 Task: Calculate the travel distance between Santa Fe and Pecos National Historical Park.
Action: Mouse moved to (192, 63)
Screenshot: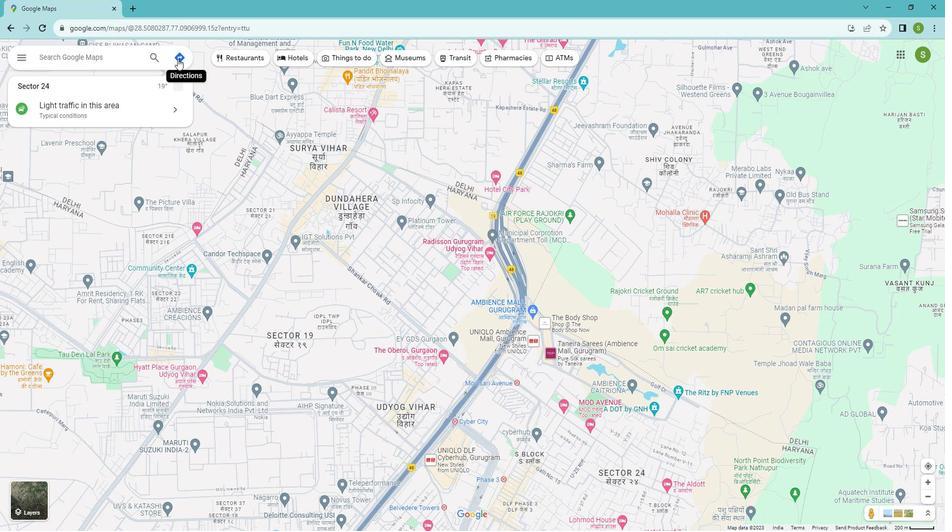 
Action: Mouse pressed left at (192, 63)
Screenshot: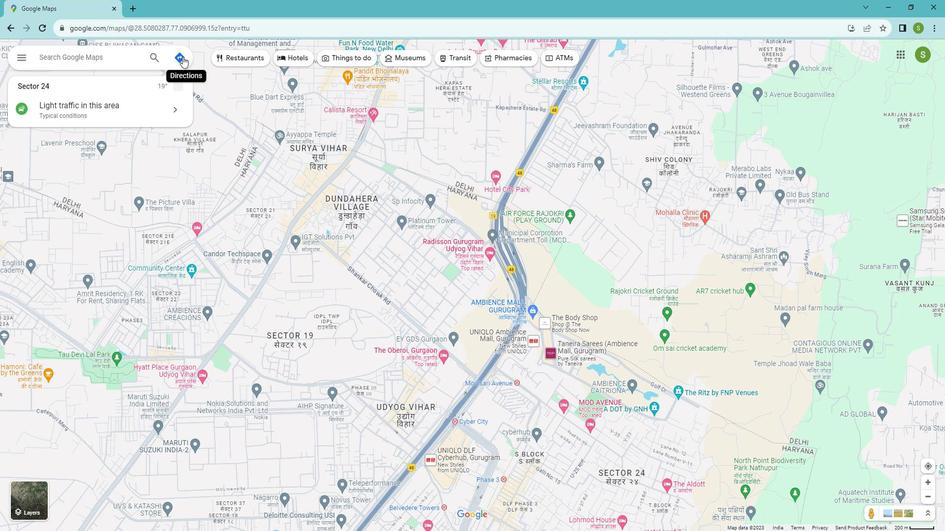 
Action: Mouse moved to (100, 94)
Screenshot: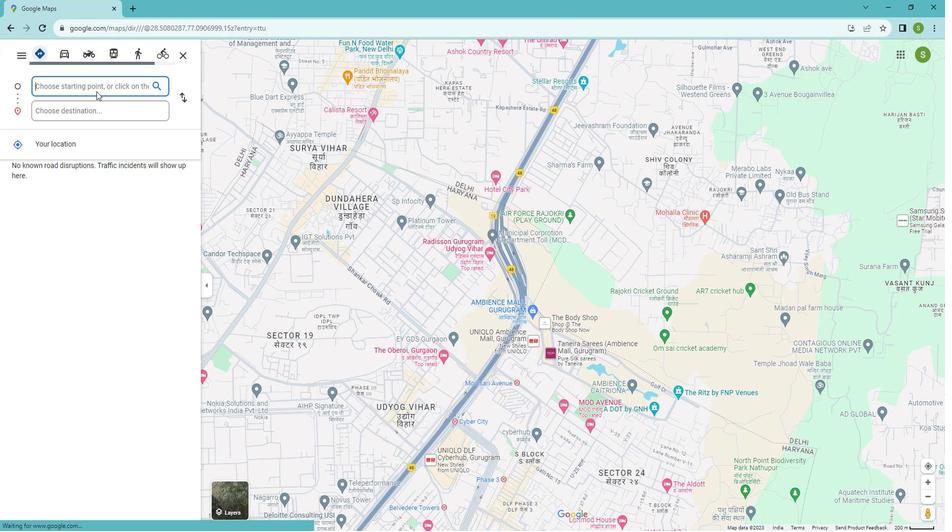 
Action: Mouse pressed left at (100, 94)
Screenshot: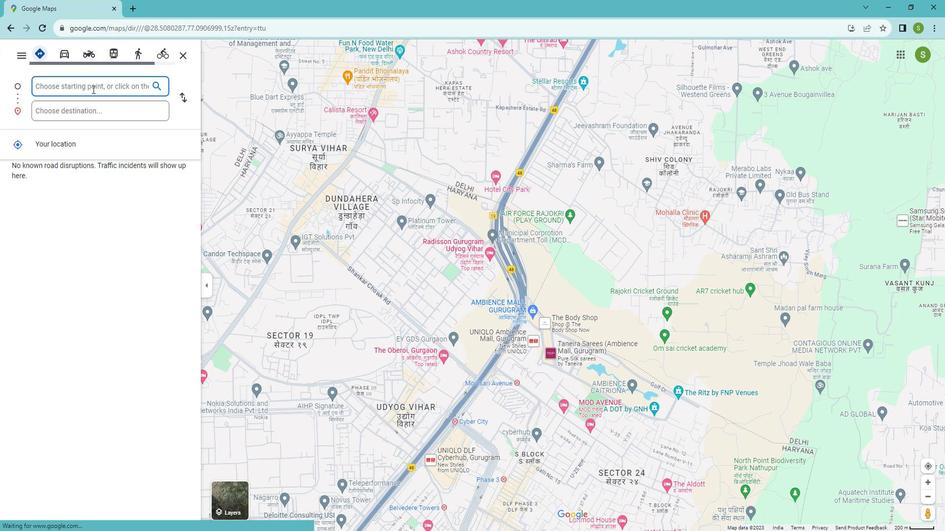 
Action: Mouse moved to (100, 93)
Screenshot: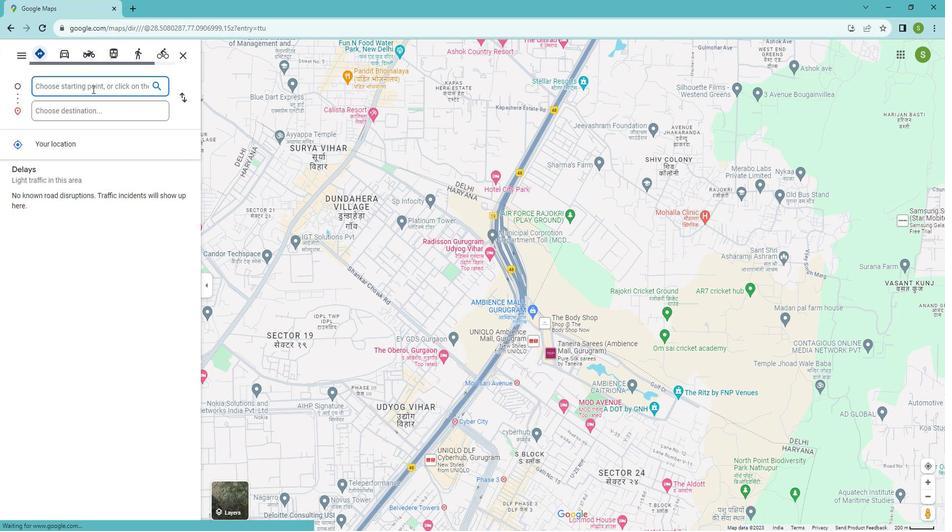 
Action: Key pressed <Key.shift>Santa<Key.space><Key.shift>Fe
Screenshot: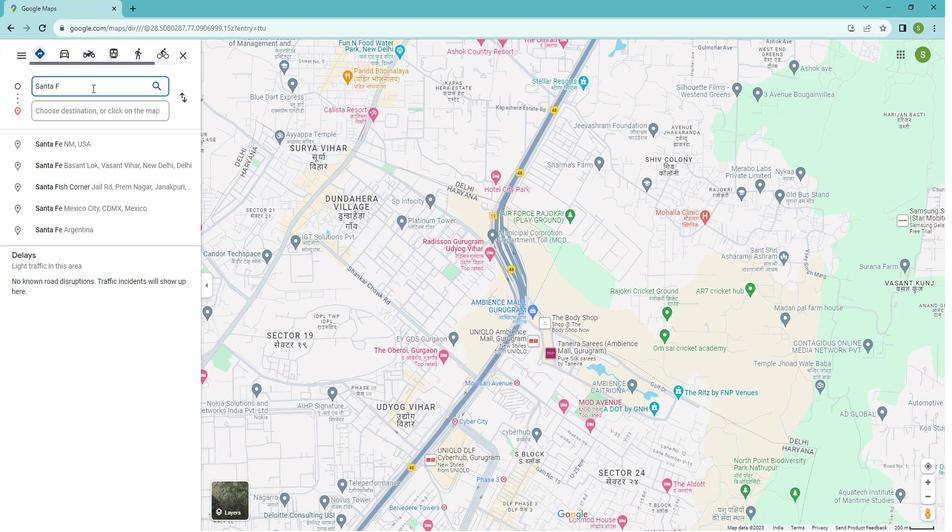 
Action: Mouse moved to (103, 143)
Screenshot: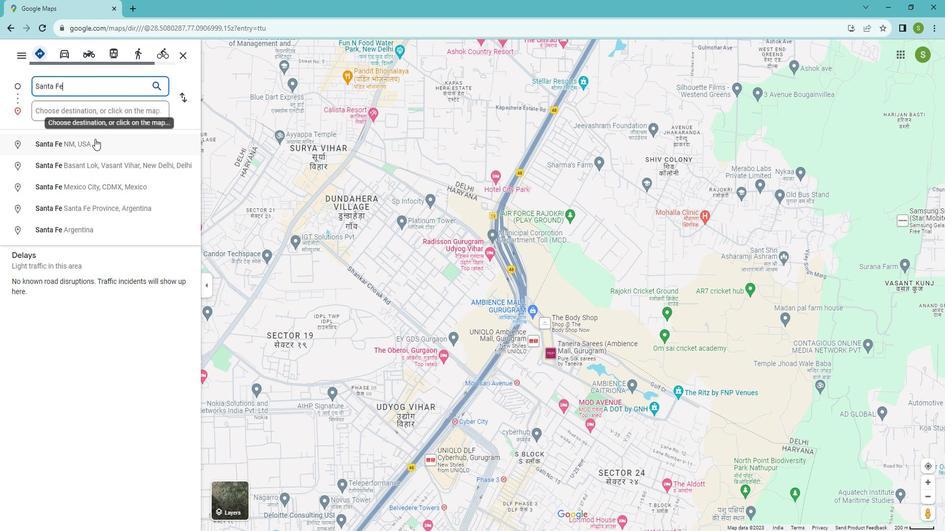
Action: Mouse pressed left at (103, 143)
Screenshot: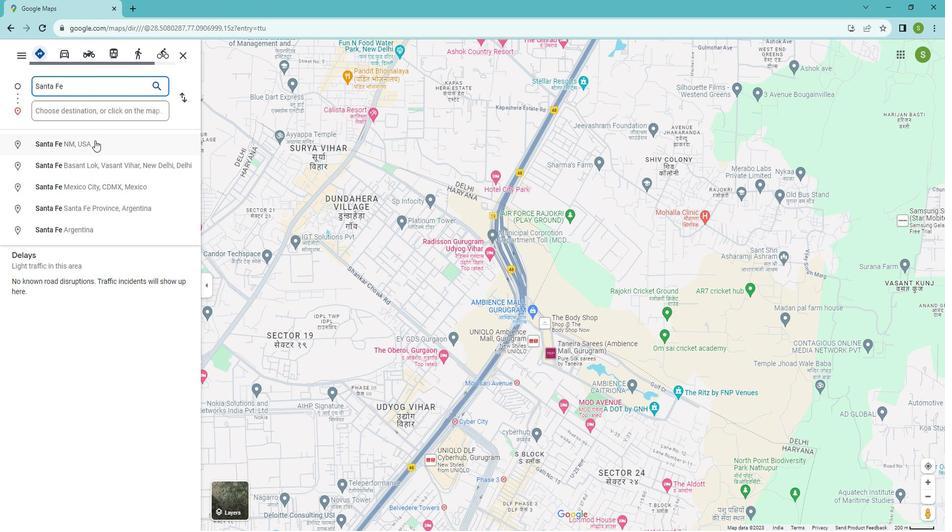 
Action: Mouse moved to (76, 113)
Screenshot: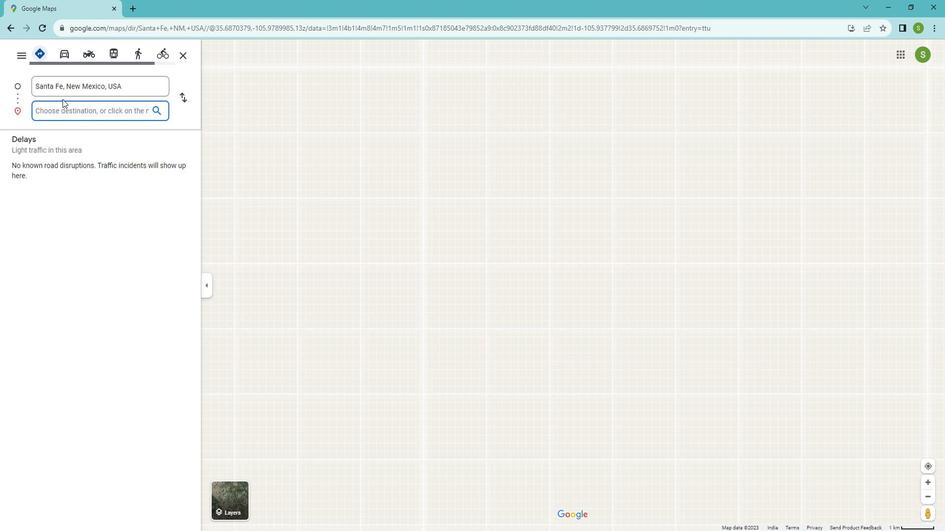 
Action: Mouse pressed left at (76, 113)
Screenshot: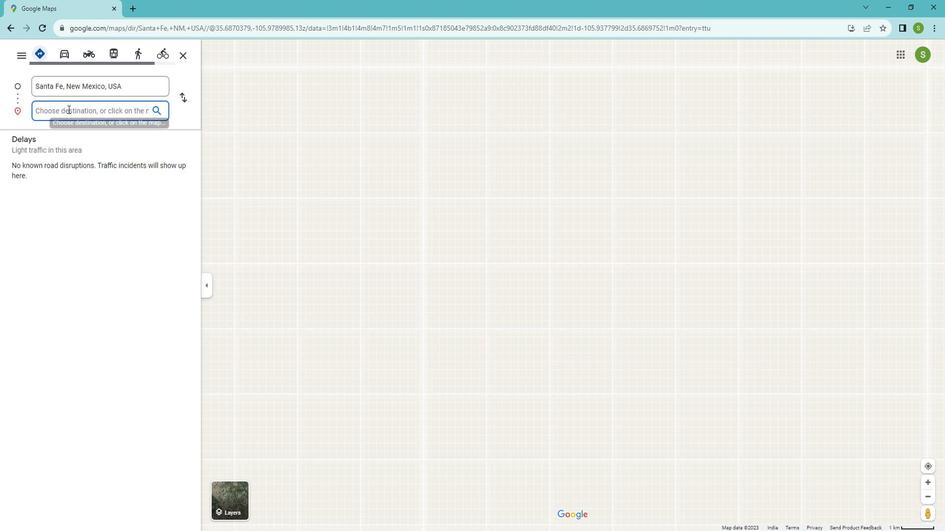 
Action: Key pressed <Key.shift>Pecos<Key.space><Key.shift>National<Key.space><Key.shift>Historical<Key.space><Key.shift>Park
Screenshot: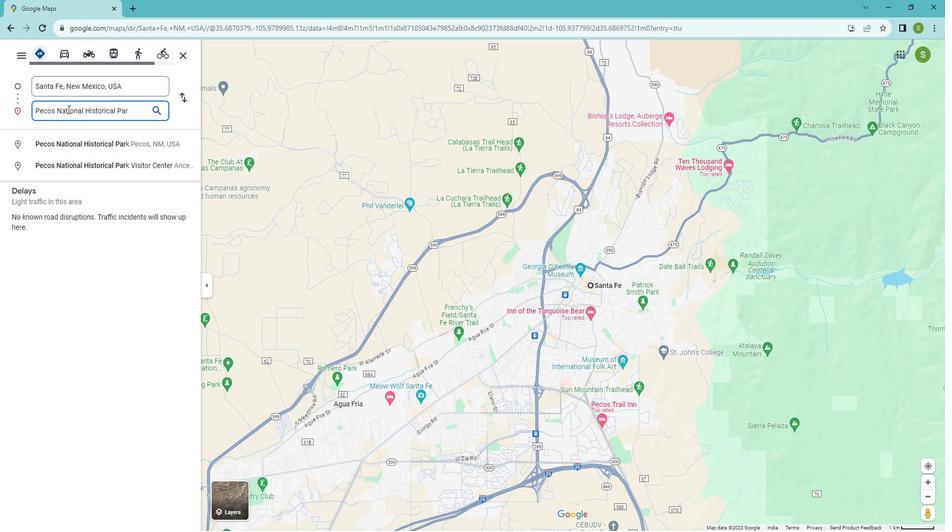 
Action: Mouse moved to (91, 138)
Screenshot: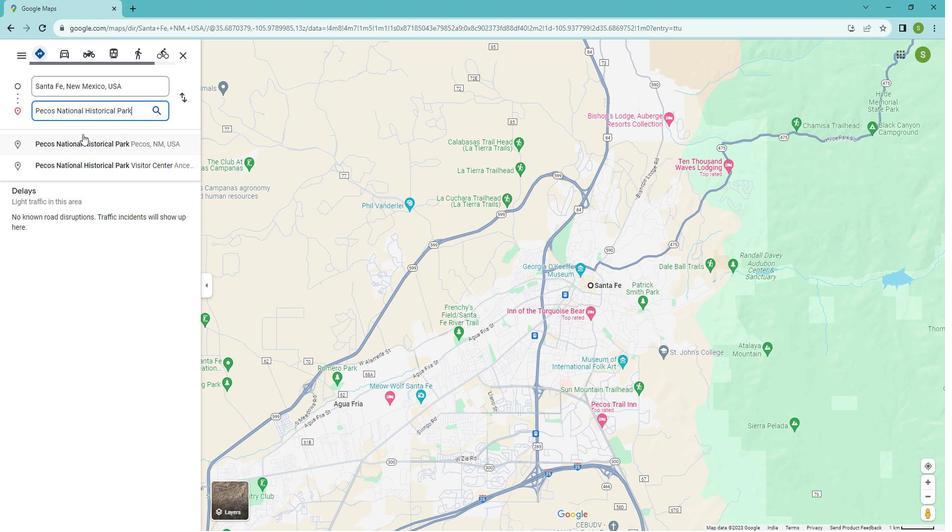 
Action: Mouse pressed left at (91, 138)
Screenshot: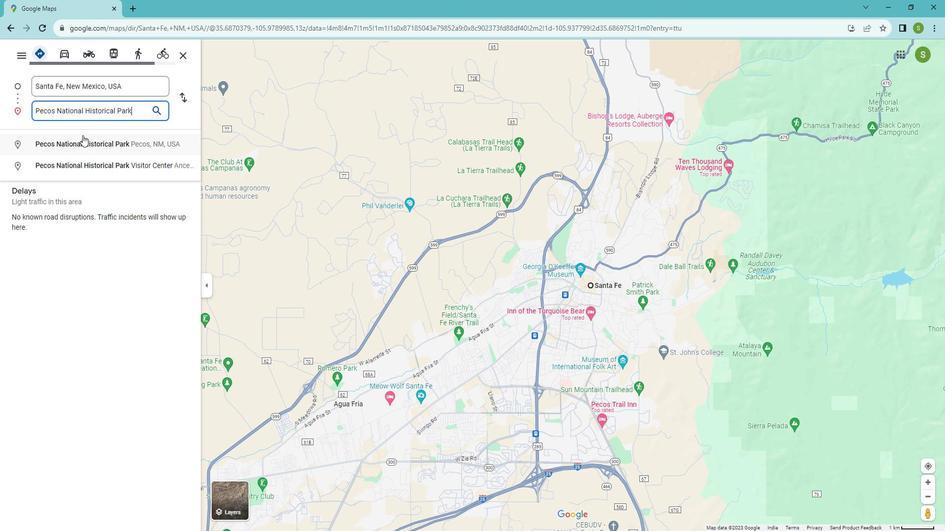
Action: Mouse moved to (73, 63)
Screenshot: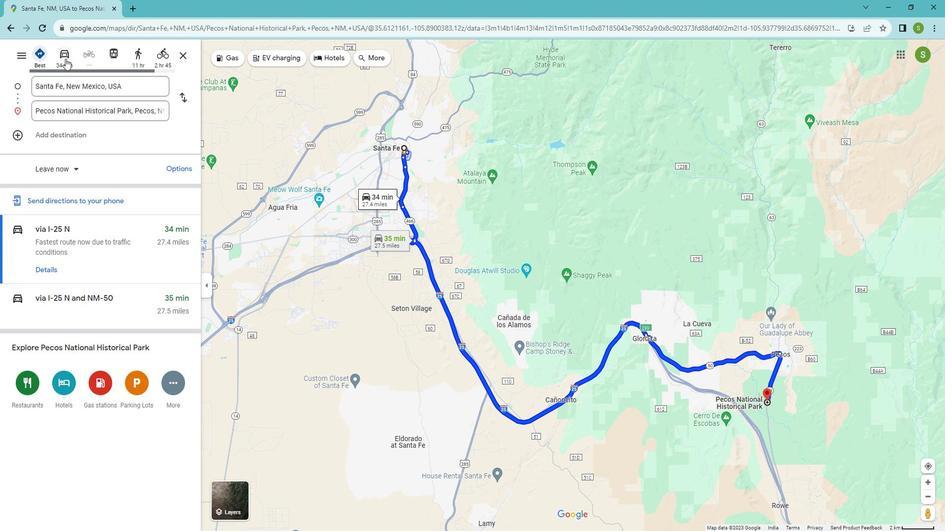 
Action: Mouse pressed left at (73, 63)
Screenshot: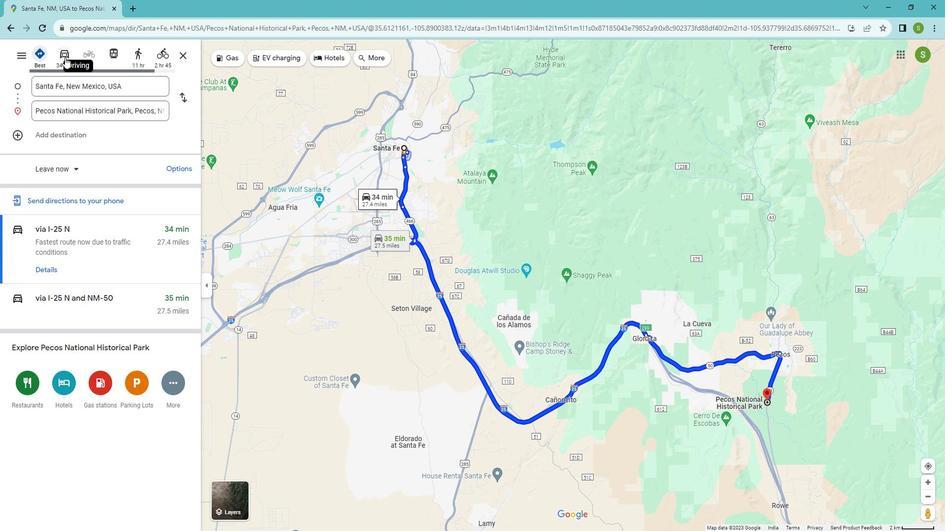 
Action: Mouse moved to (52, 266)
Screenshot: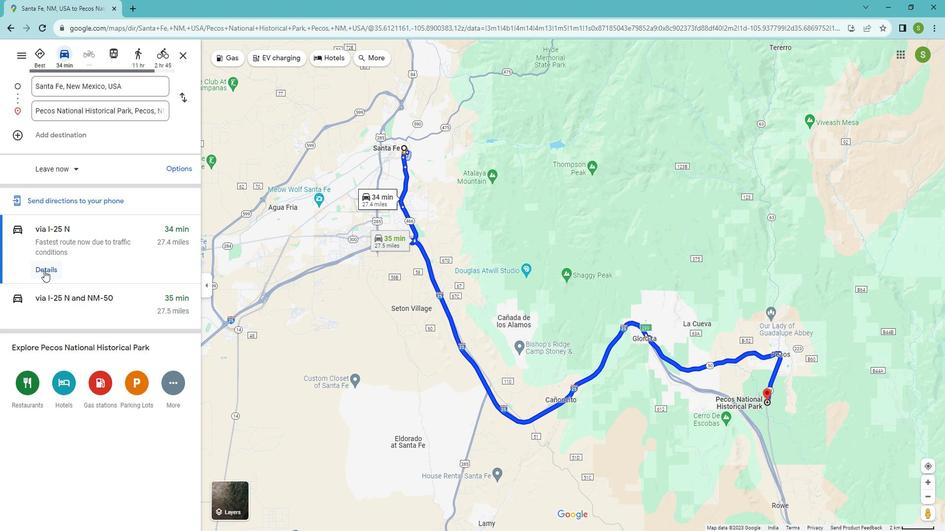 
Action: Mouse pressed left at (52, 266)
Screenshot: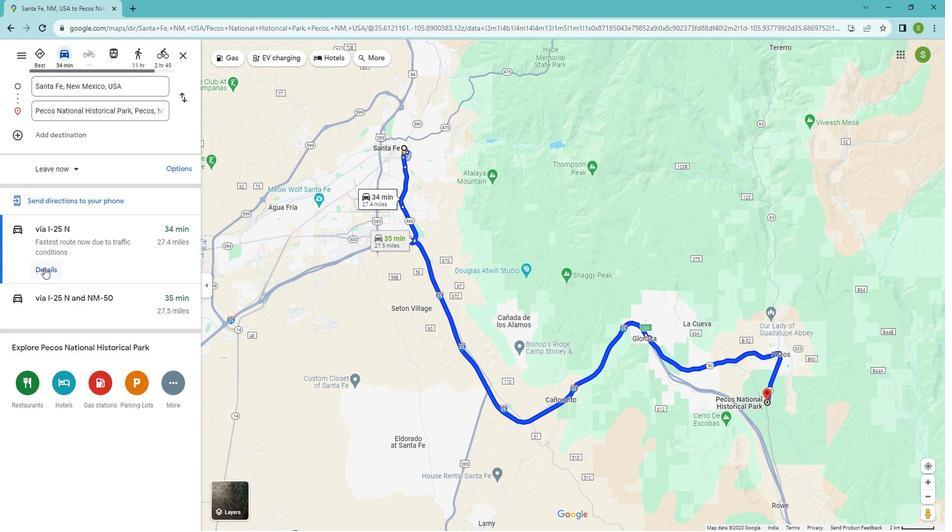 
Action: Mouse moved to (17, 34)
Screenshot: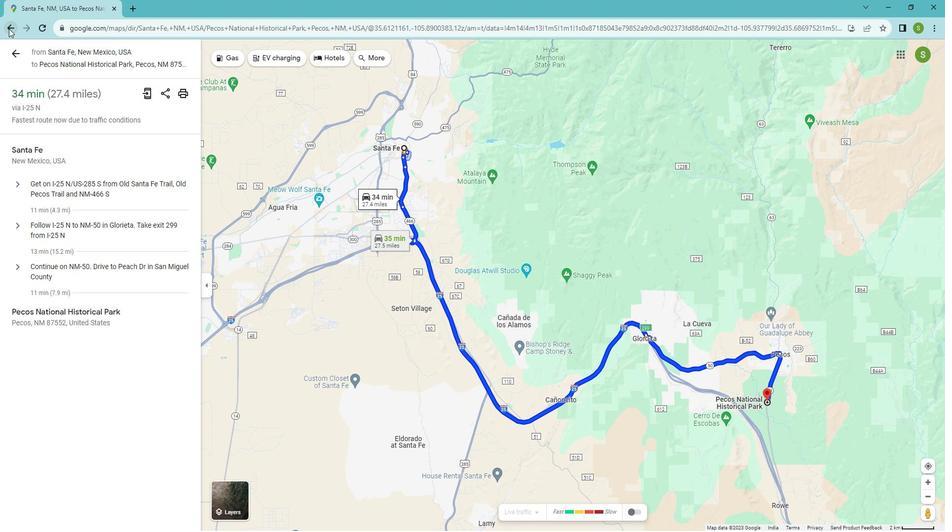 
Action: Mouse pressed left at (17, 34)
Screenshot: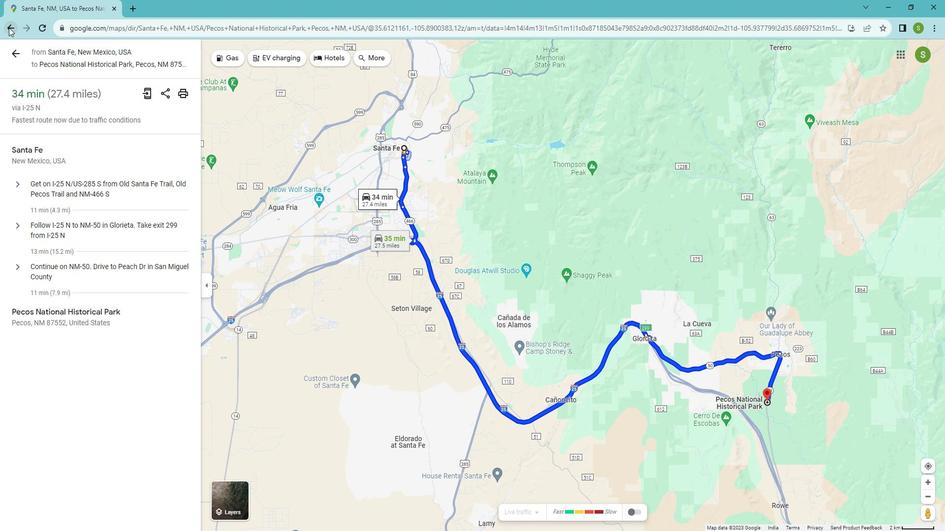 
Action: Mouse moved to (146, 63)
Screenshot: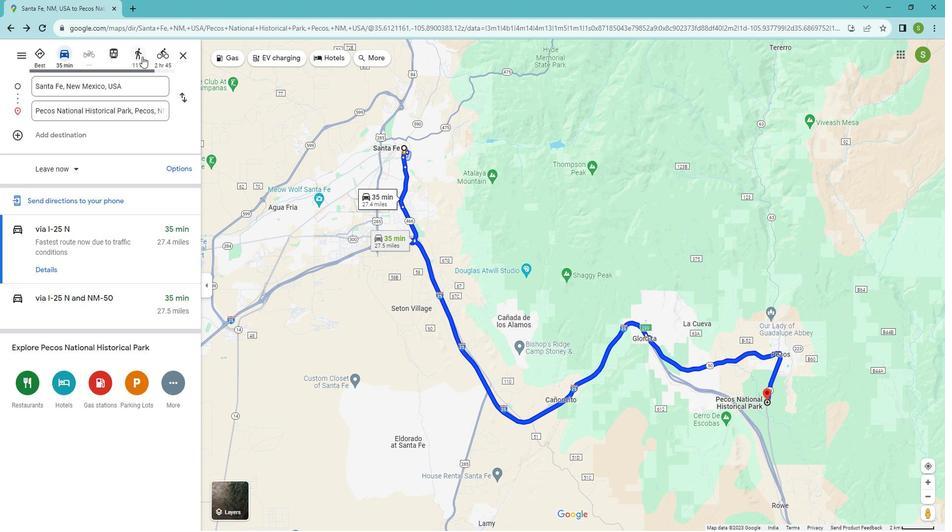 
Action: Mouse pressed left at (146, 63)
Screenshot: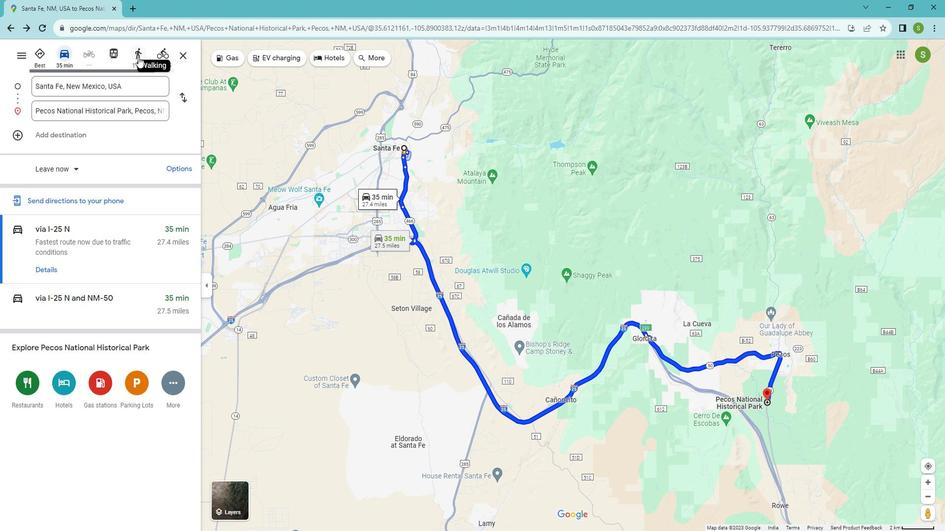 
Action: Mouse moved to (52, 246)
Screenshot: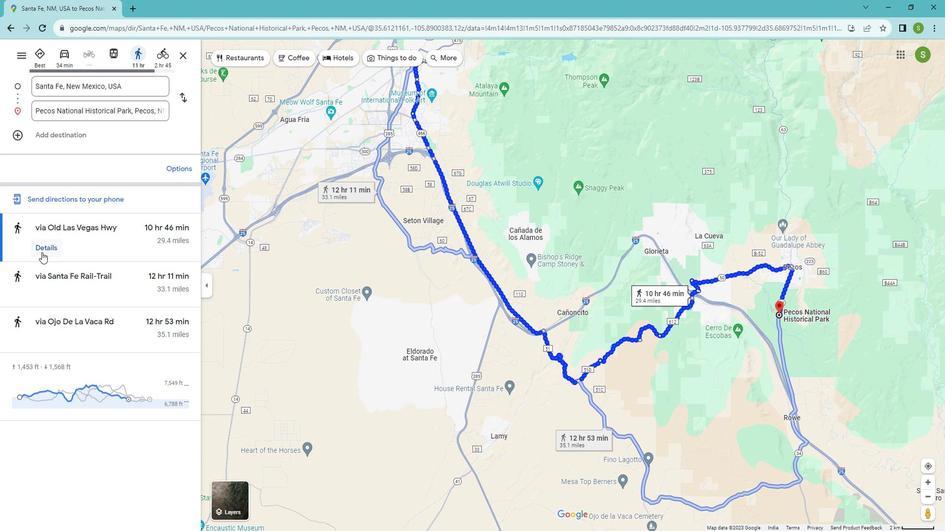 
Action: Mouse pressed left at (52, 246)
Screenshot: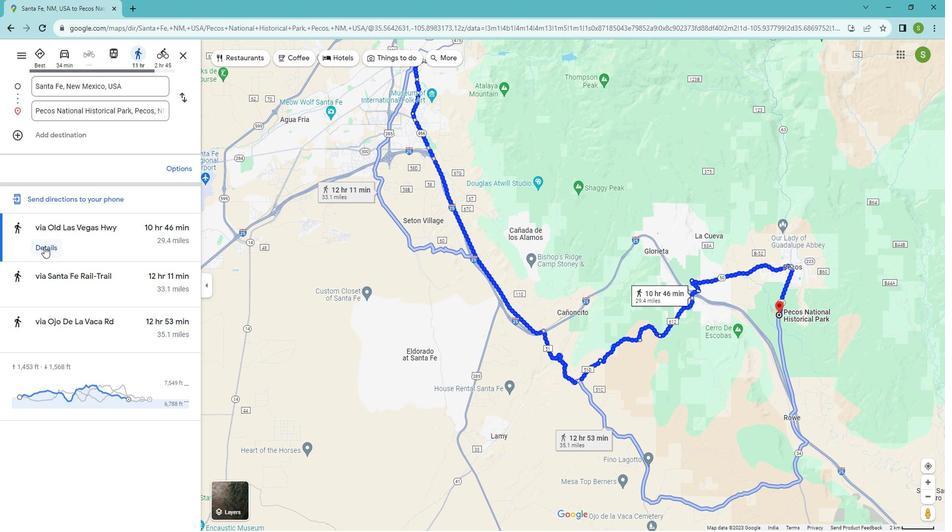 
Action: Mouse moved to (529, 313)
Screenshot: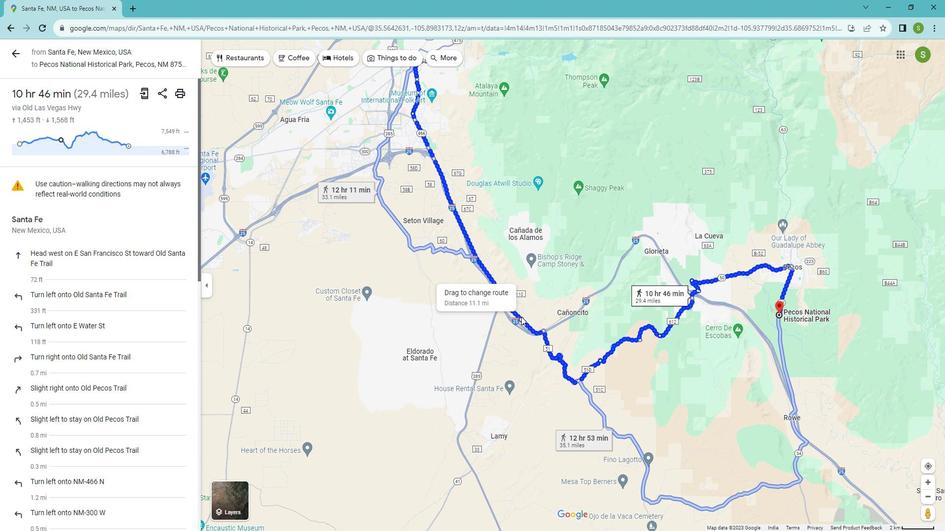 
Action: Mouse scrolled (529, 313) with delta (0, 0)
Screenshot: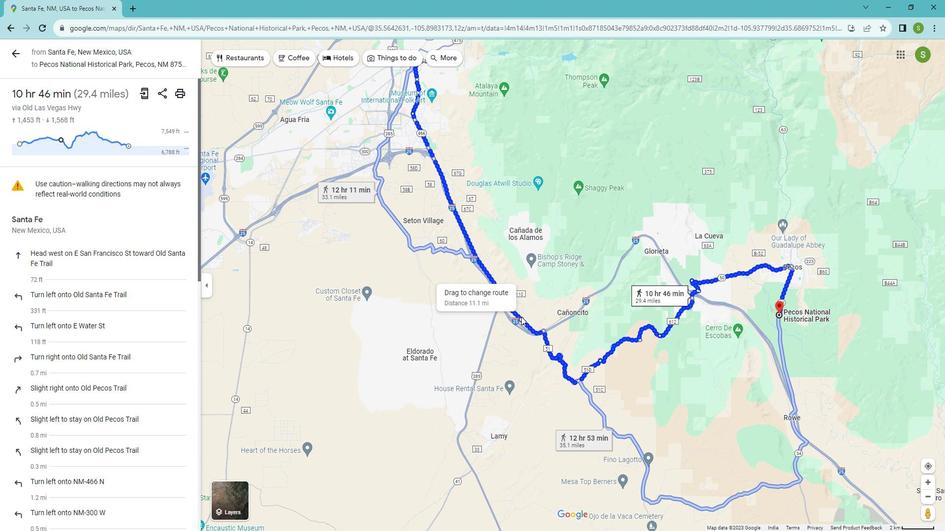 
Action: Mouse moved to (530, 312)
Screenshot: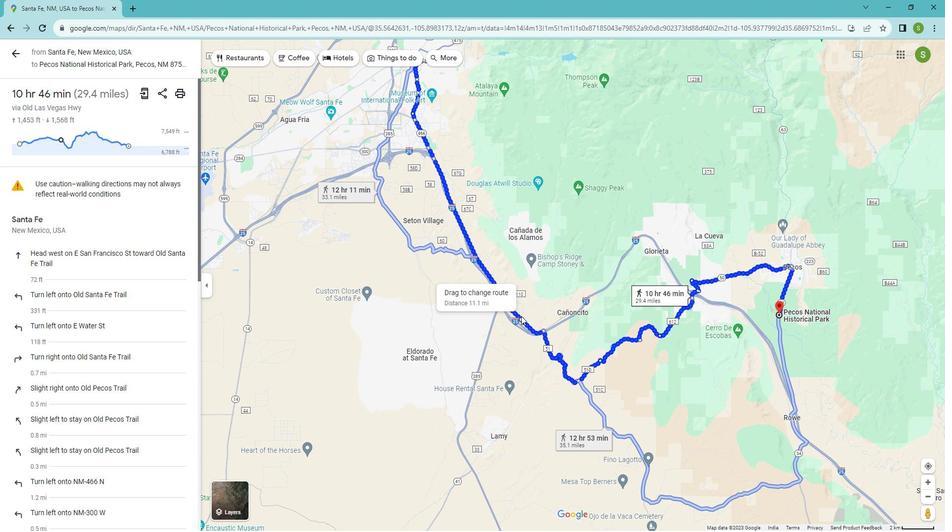 
Action: Mouse scrolled (530, 311) with delta (0, 0)
Screenshot: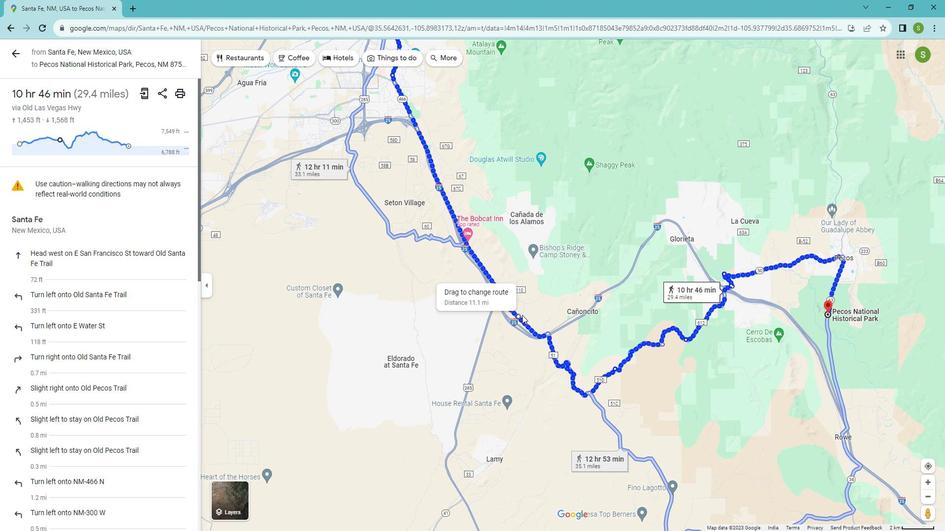
Action: Mouse scrolled (530, 311) with delta (0, 0)
Screenshot: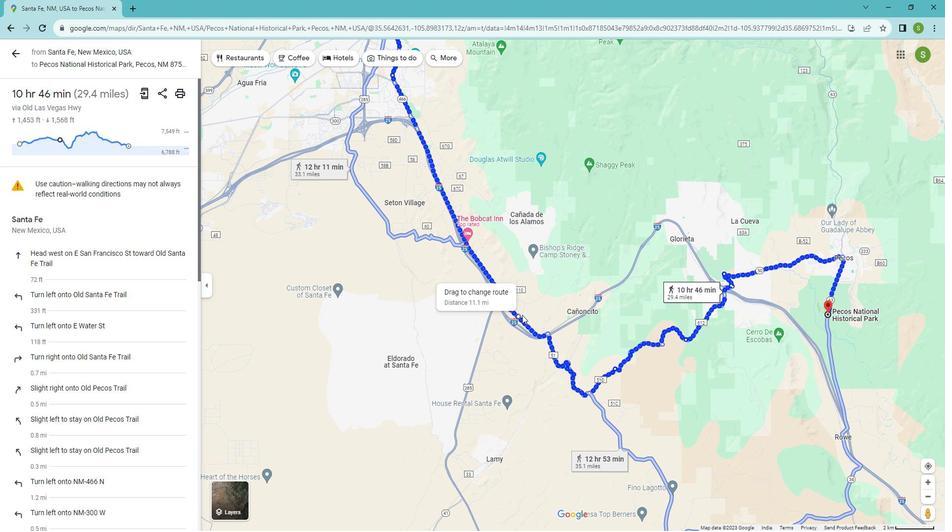 
Action: Mouse scrolled (530, 311) with delta (0, 0)
Screenshot: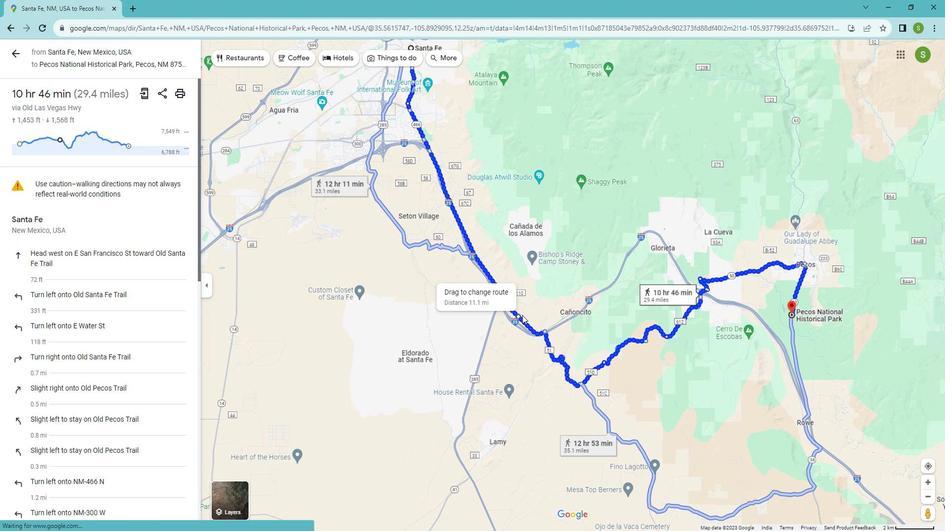 
Action: Mouse moved to (23, 58)
Screenshot: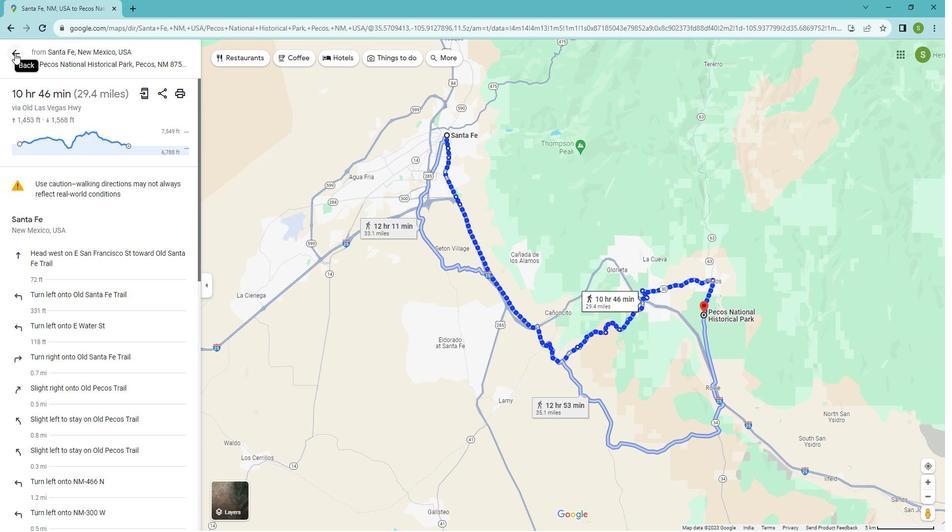 
Action: Mouse pressed left at (23, 58)
Screenshot: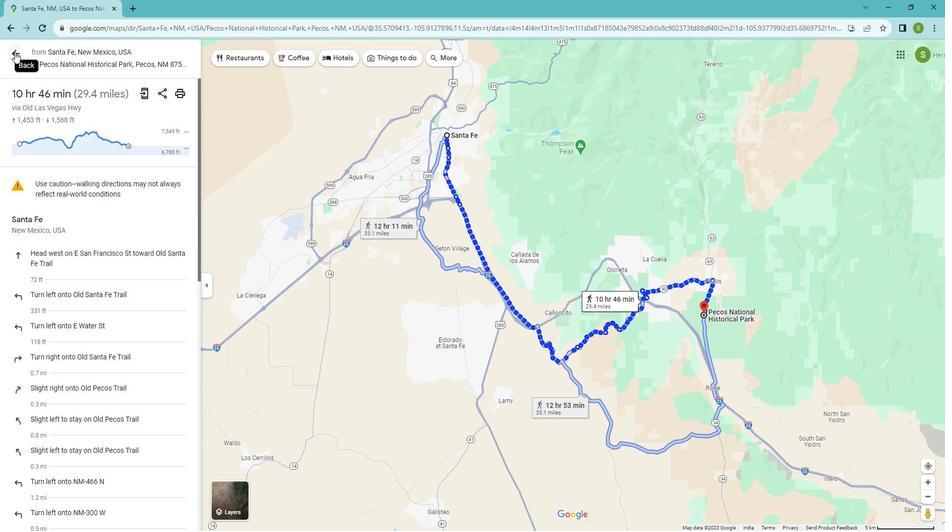
Action: Mouse moved to (170, 63)
Screenshot: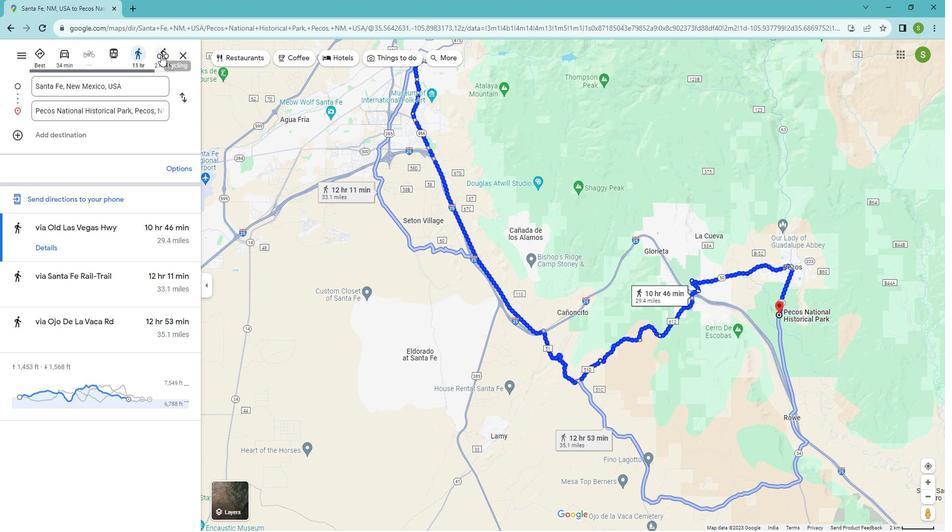 
Action: Mouse pressed left at (170, 63)
Screenshot: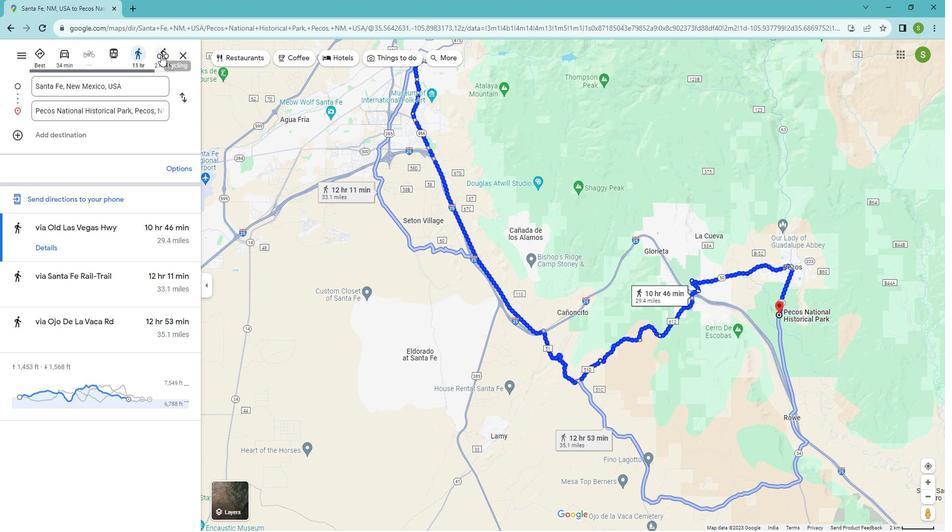 
Action: Mouse moved to (60, 247)
Screenshot: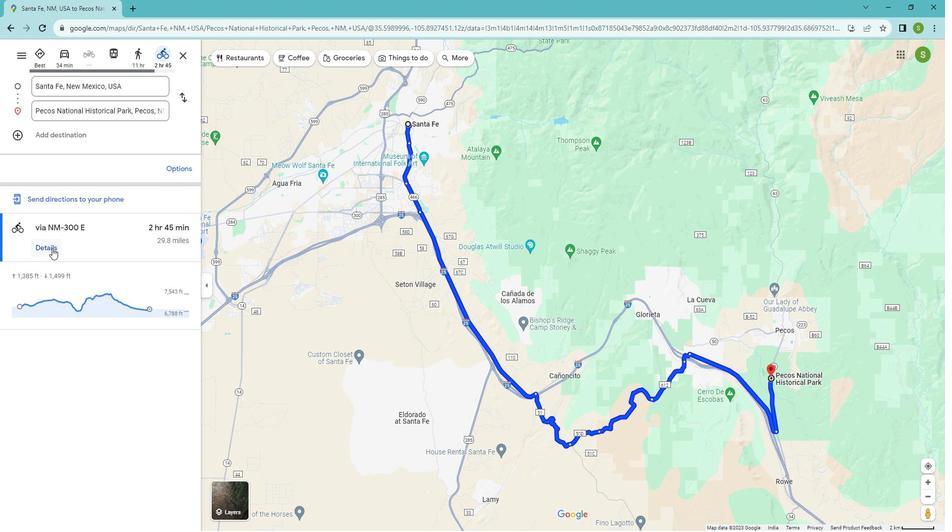 
Action: Mouse pressed left at (60, 247)
Screenshot: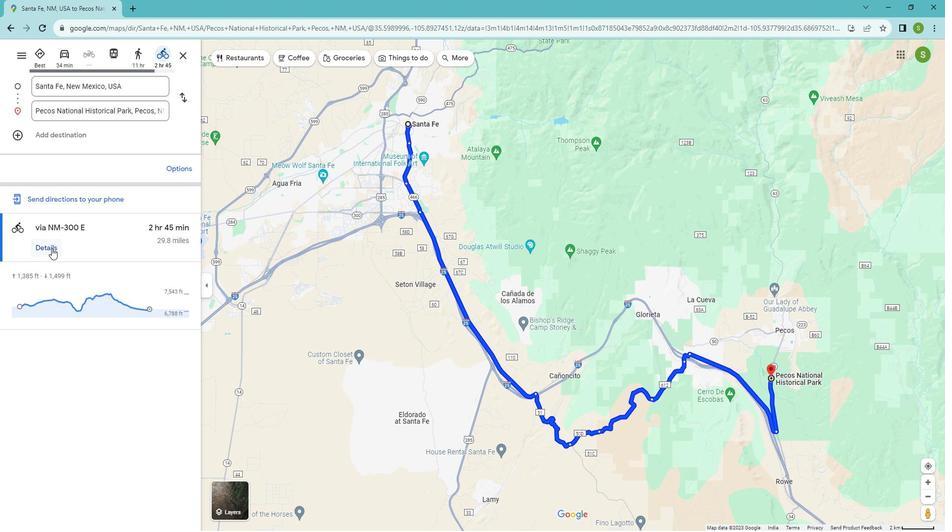 
Action: Mouse moved to (67, 232)
Screenshot: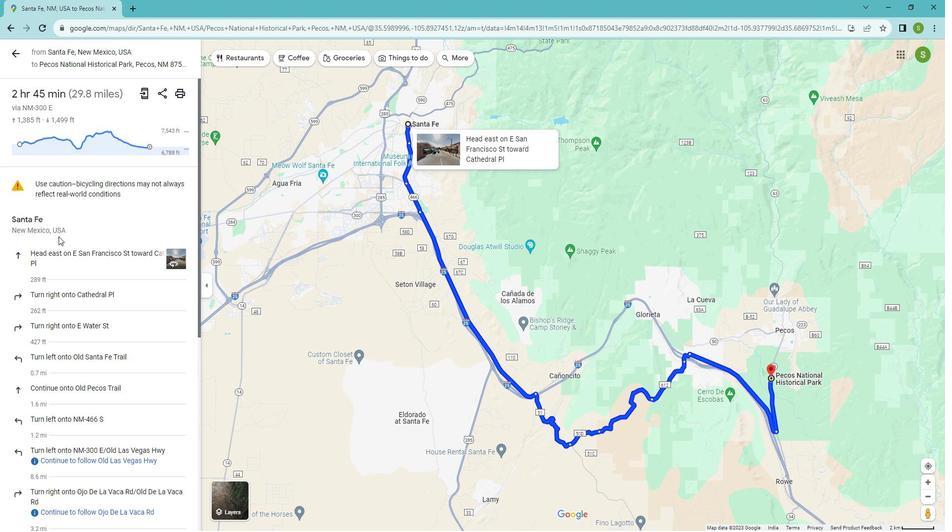 
Action: Mouse scrolled (67, 232) with delta (0, 0)
Screenshot: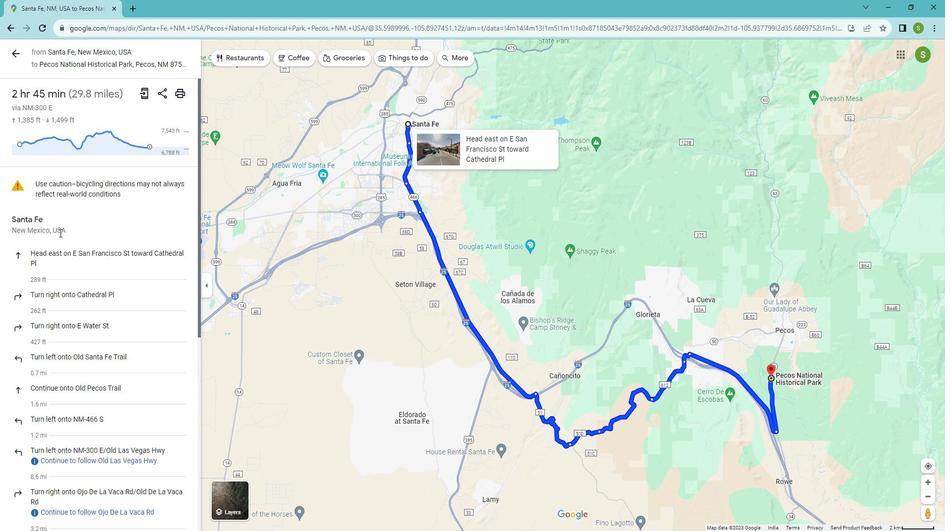 
Action: Mouse scrolled (67, 232) with delta (0, 0)
Screenshot: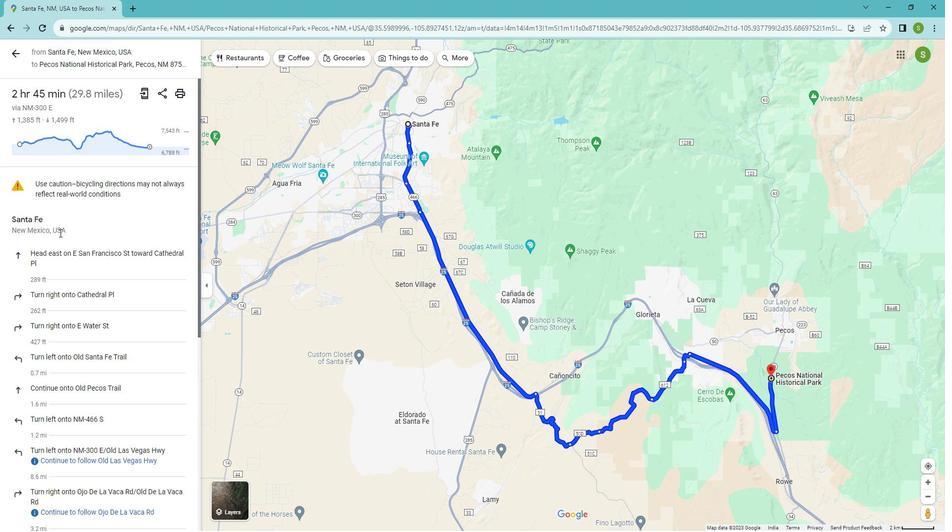 
Action: Mouse moved to (68, 229)
Screenshot: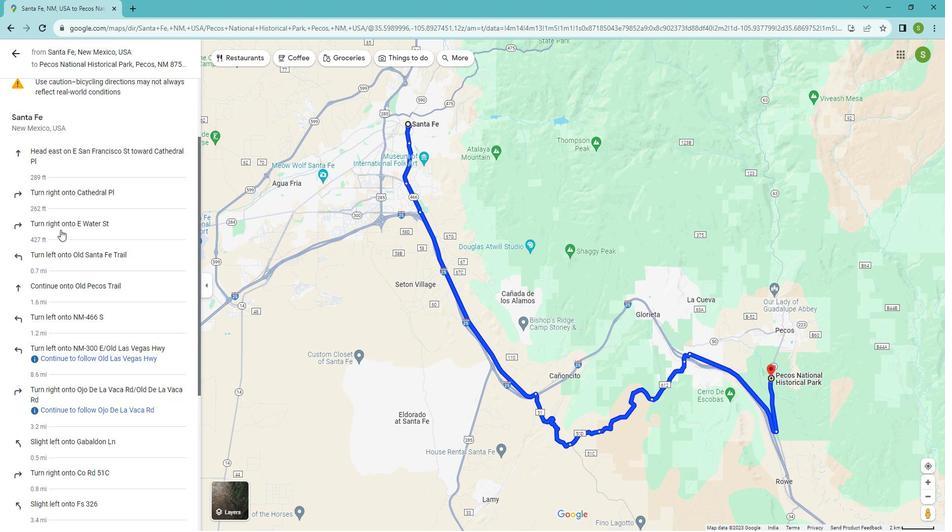 
Action: Mouse scrolled (68, 228) with delta (0, 0)
Screenshot: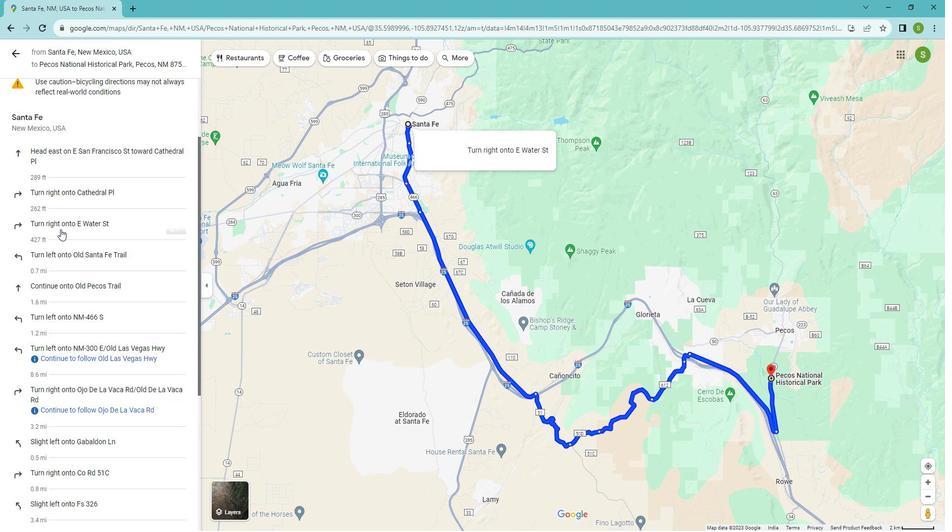 
Action: Mouse scrolled (68, 228) with delta (0, 0)
Screenshot: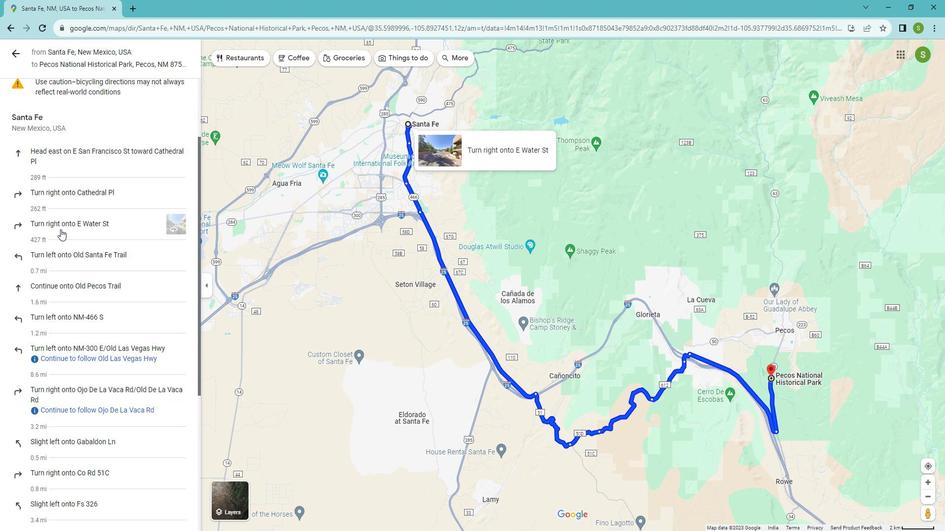 
Action: Mouse moved to (68, 228)
Screenshot: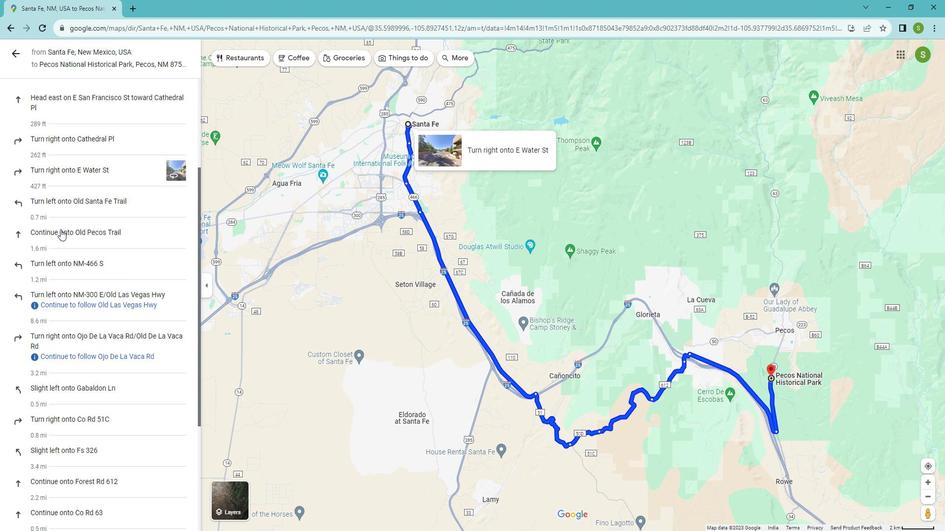 
Action: Mouse scrolled (68, 227) with delta (0, 0)
Screenshot: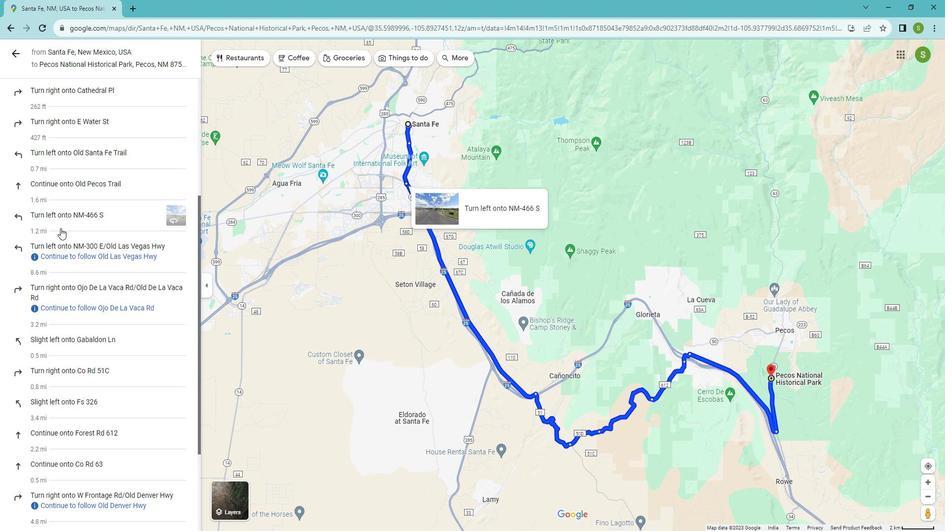 
Action: Mouse scrolled (68, 227) with delta (0, 0)
Screenshot: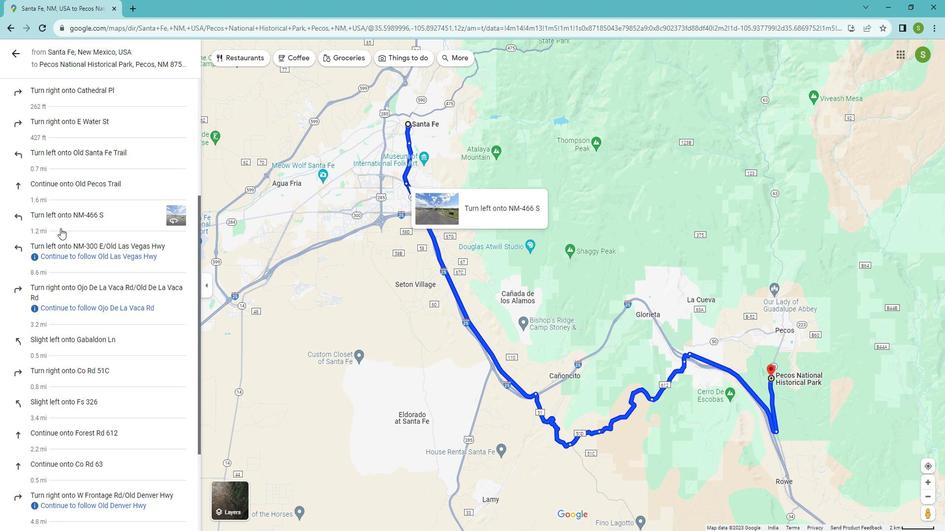 
Action: Mouse scrolled (68, 227) with delta (0, 0)
Screenshot: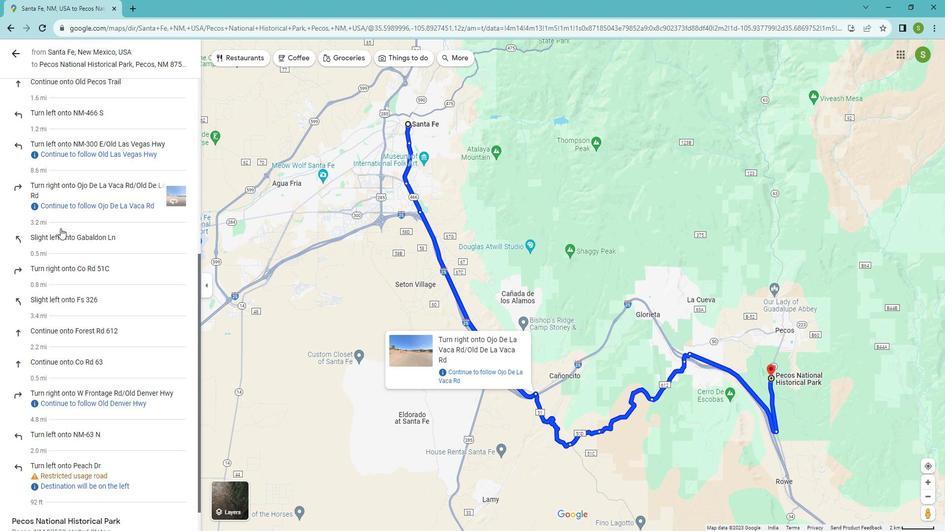 
Action: Mouse scrolled (68, 227) with delta (0, 0)
Screenshot: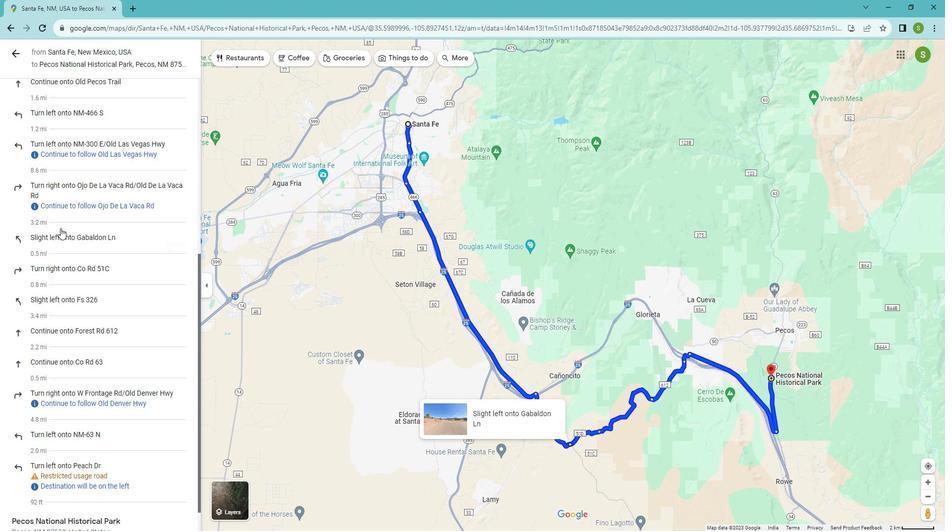
Action: Mouse moved to (68, 227)
Screenshot: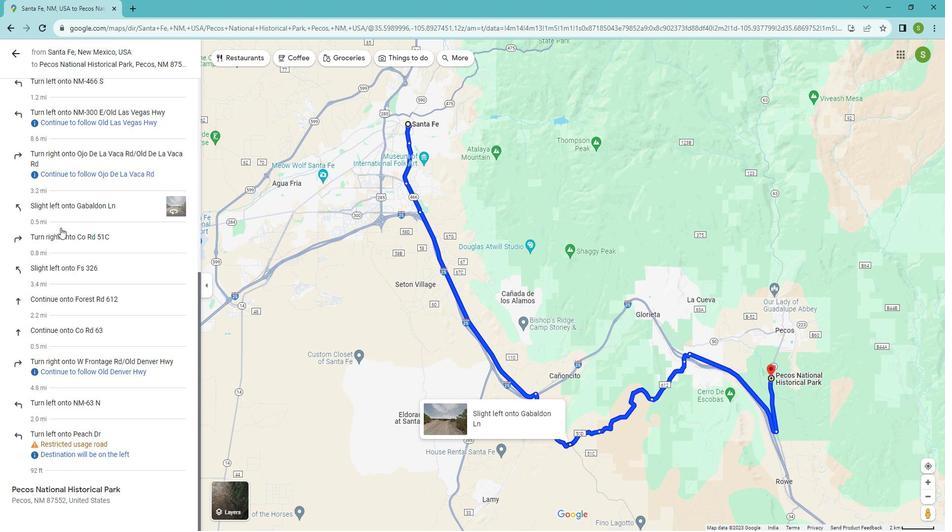
Action: Mouse scrolled (68, 227) with delta (0, 0)
Screenshot: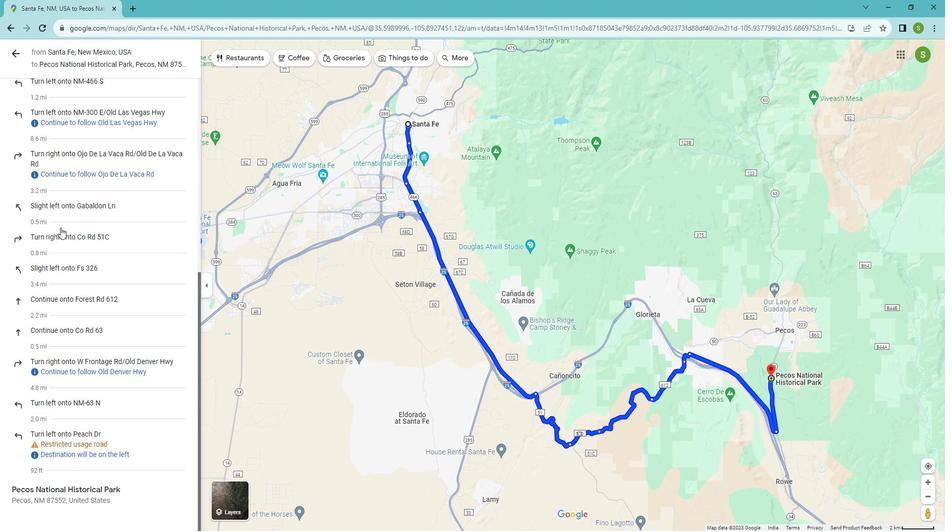 
Action: Mouse moved to (65, 178)
Screenshot: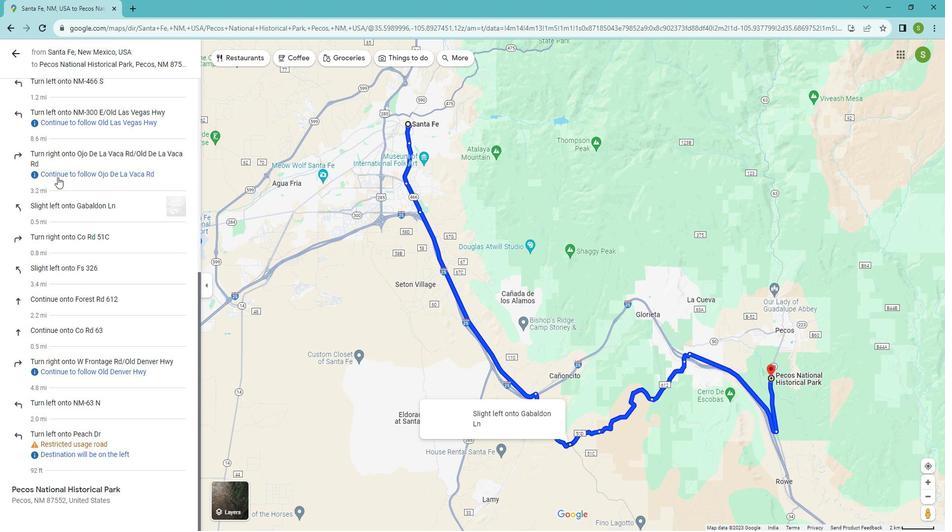 
Action: Mouse scrolled (65, 178) with delta (0, 0)
Screenshot: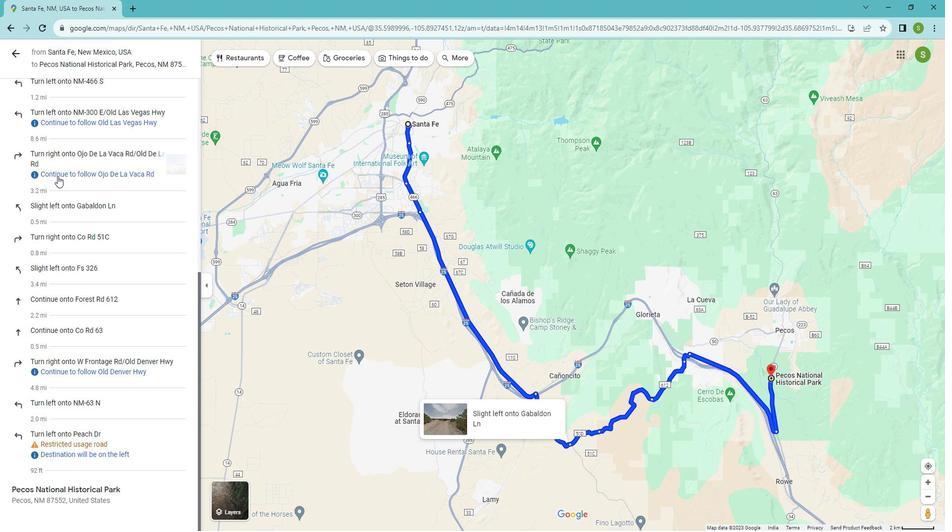 
Action: Mouse scrolled (65, 178) with delta (0, 0)
Screenshot: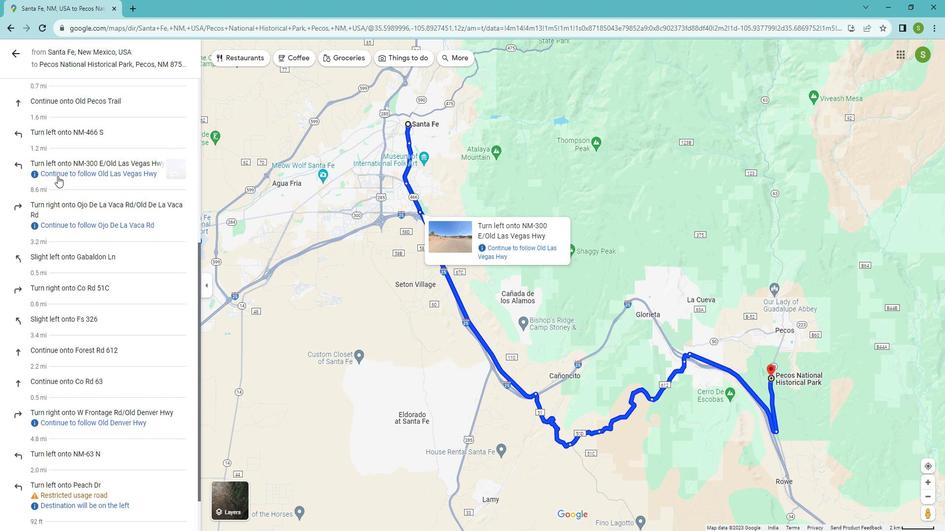 
Action: Mouse scrolled (65, 178) with delta (0, 0)
Screenshot: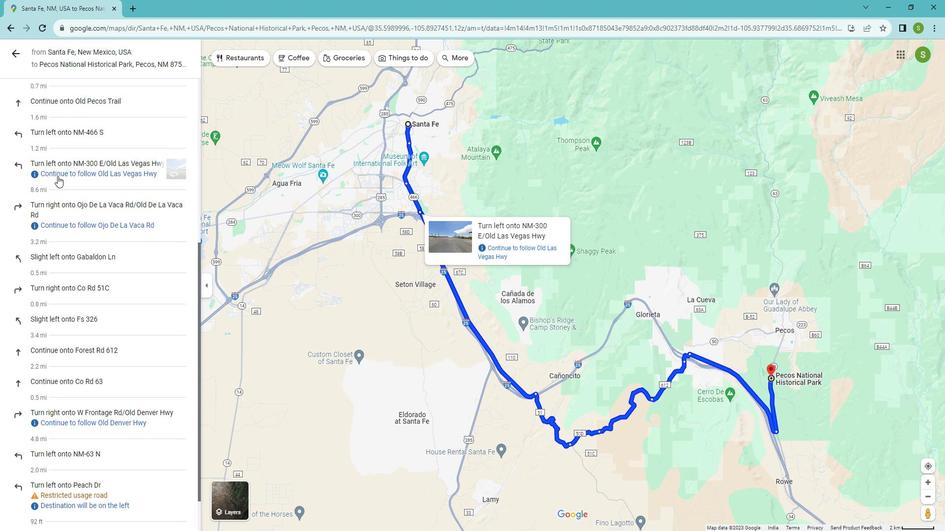 
Action: Mouse scrolled (65, 178) with delta (0, 0)
Screenshot: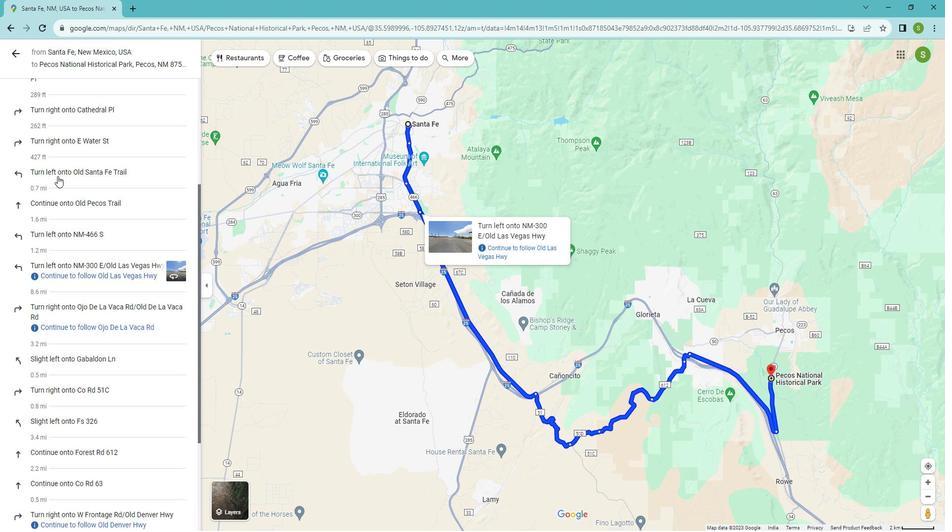 
Action: Mouse scrolled (65, 178) with delta (0, 0)
Screenshot: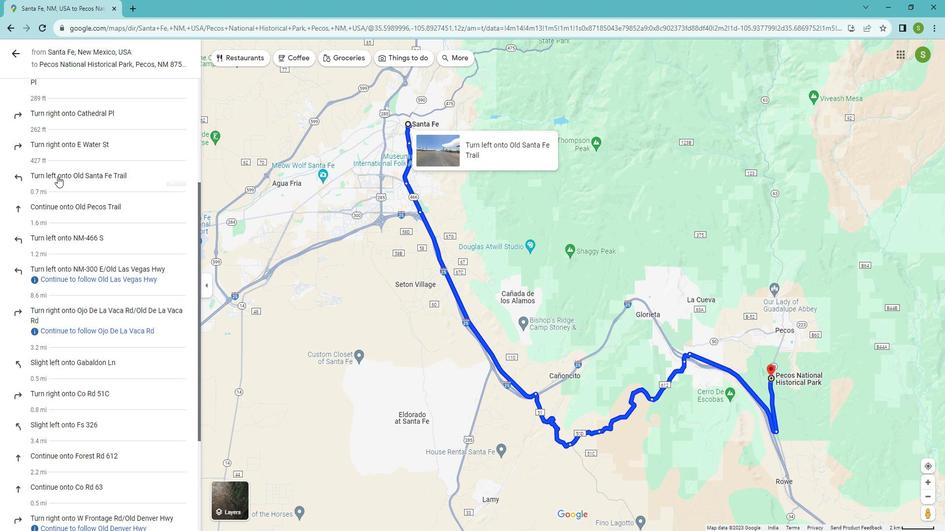 
Action: Mouse scrolled (65, 178) with delta (0, 0)
Screenshot: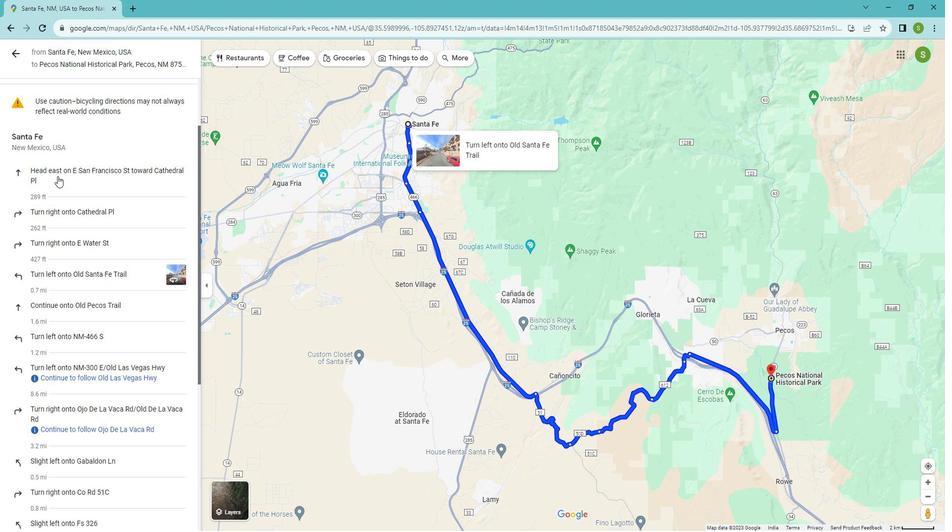 
Action: Mouse moved to (21, 59)
Screenshot: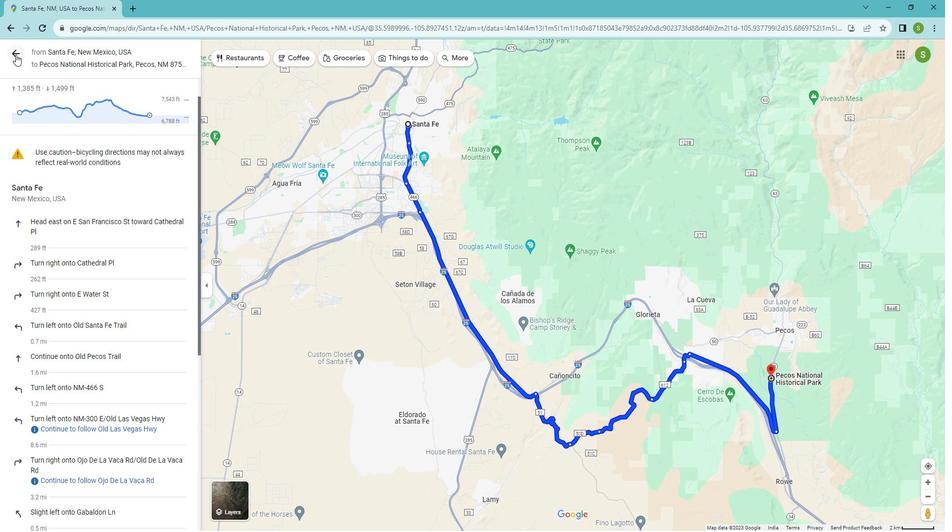 
Action: Mouse pressed left at (21, 59)
Screenshot: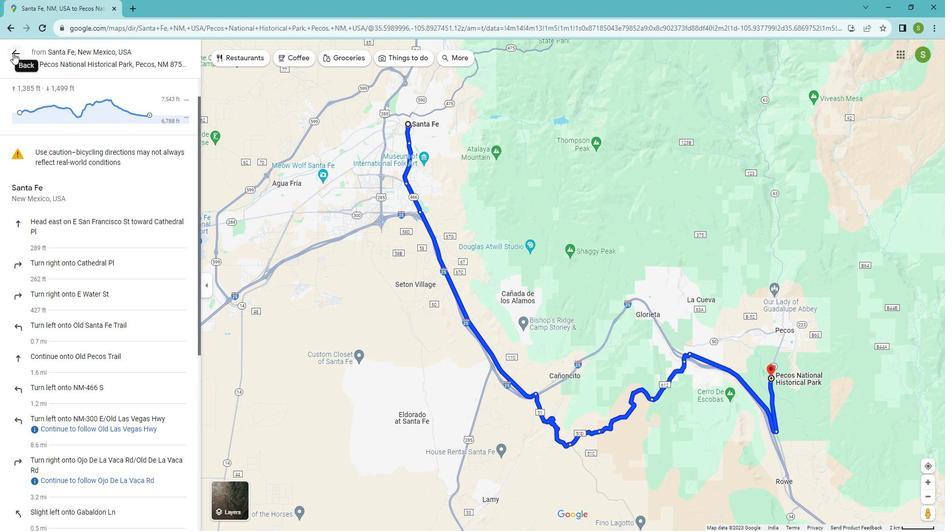 
Action: Mouse moved to (142, 59)
Screenshot: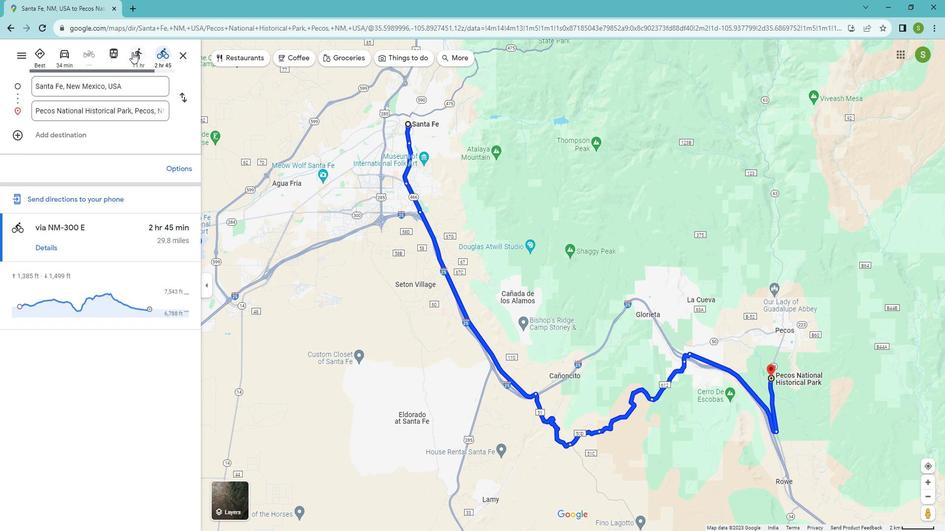 
Action: Mouse pressed left at (142, 59)
Screenshot: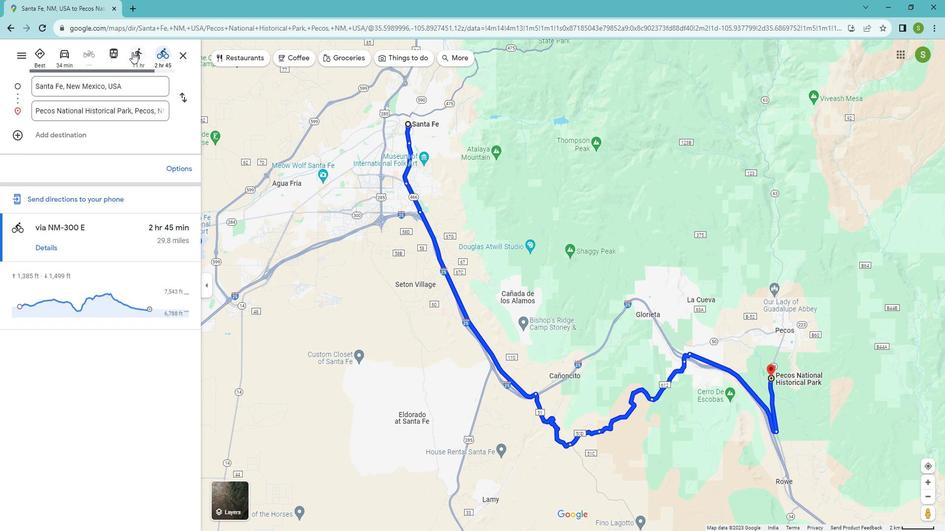 
Action: Mouse moved to (63, 247)
Screenshot: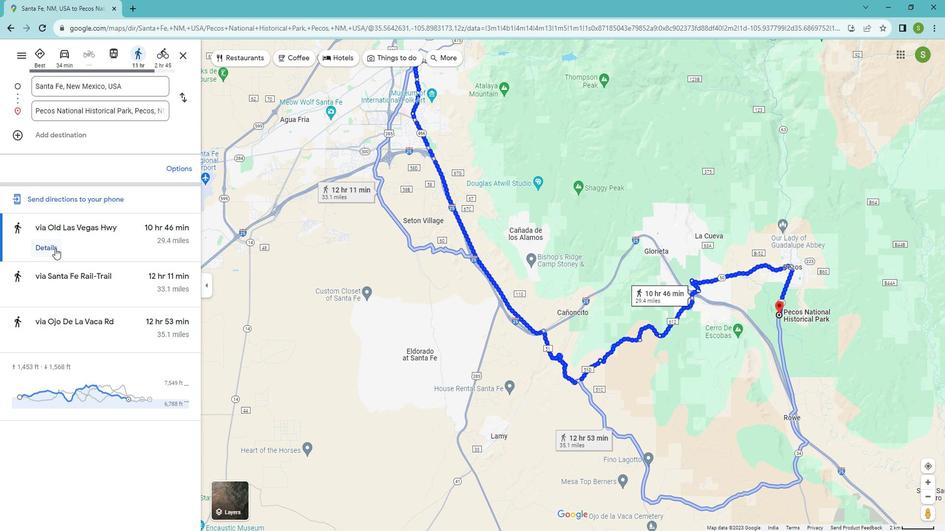 
Action: Mouse pressed left at (63, 247)
Screenshot: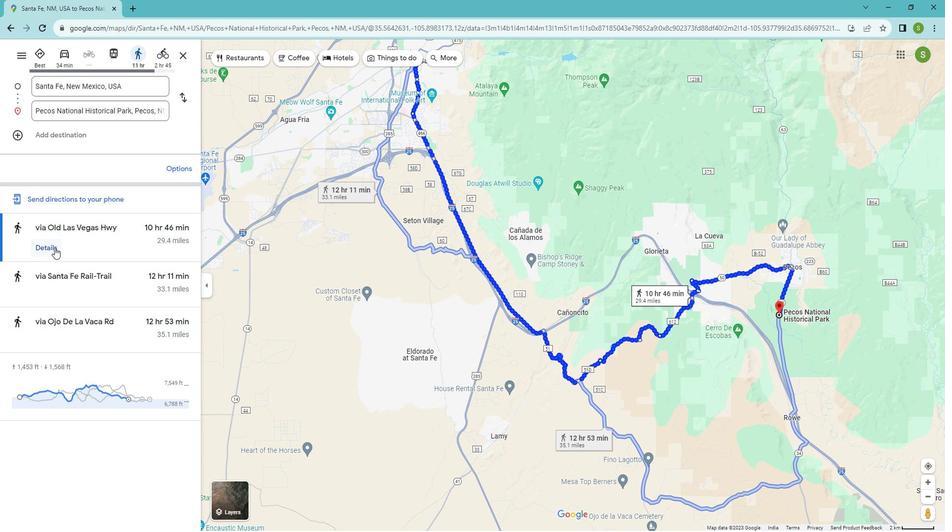 
Action: Mouse moved to (91, 261)
Screenshot: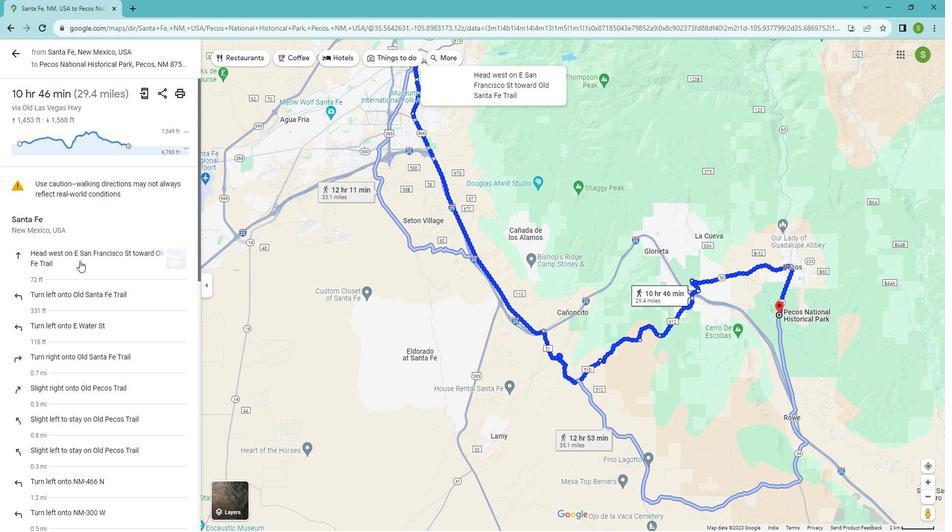 
Action: Mouse scrolled (91, 260) with delta (0, 0)
Screenshot: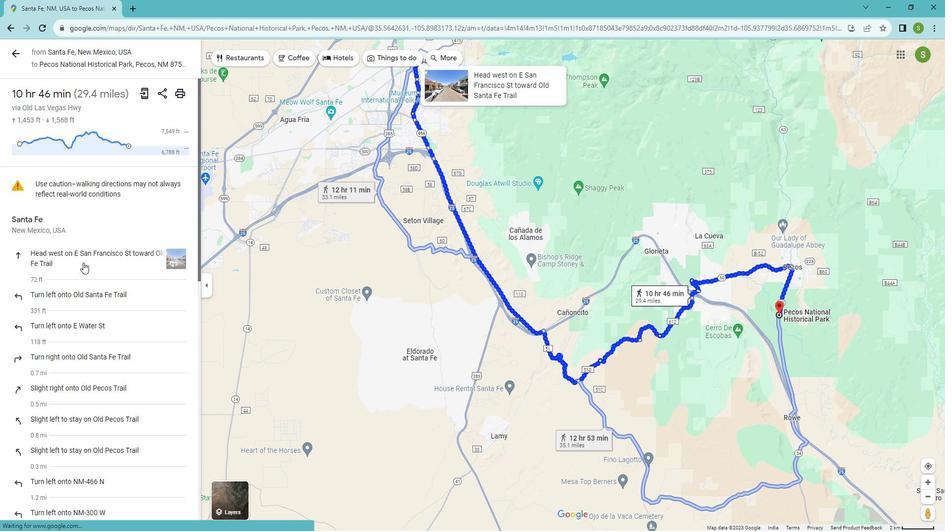 
Action: Mouse scrolled (91, 260) with delta (0, 0)
Screenshot: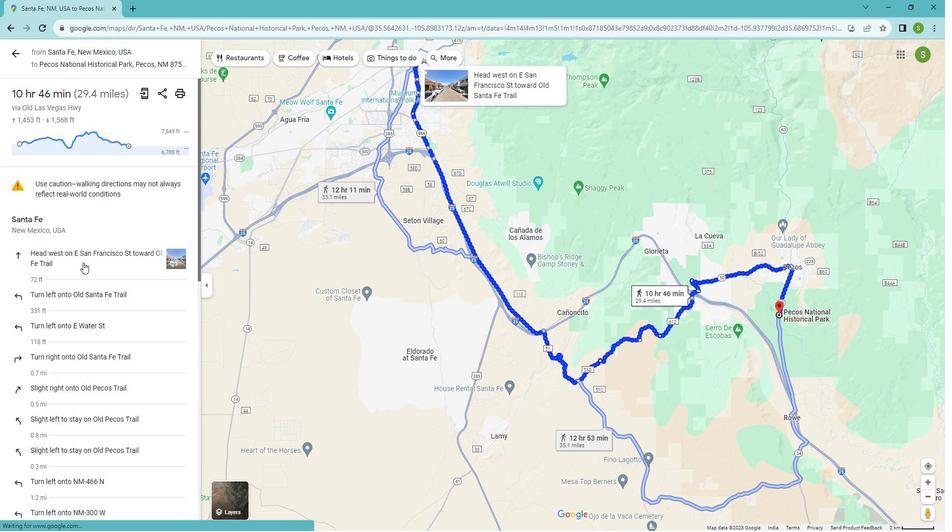 
Action: Mouse scrolled (91, 260) with delta (0, 0)
Screenshot: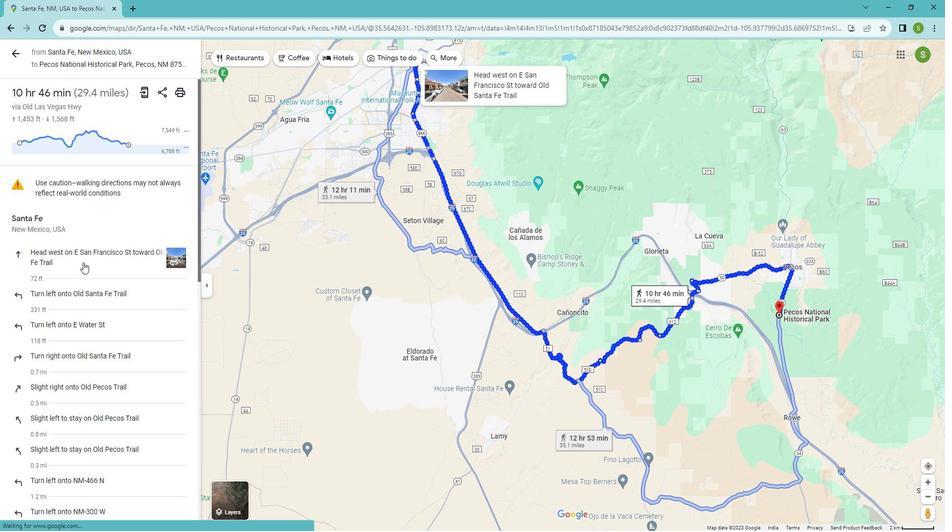
Action: Mouse scrolled (91, 260) with delta (0, 0)
Screenshot: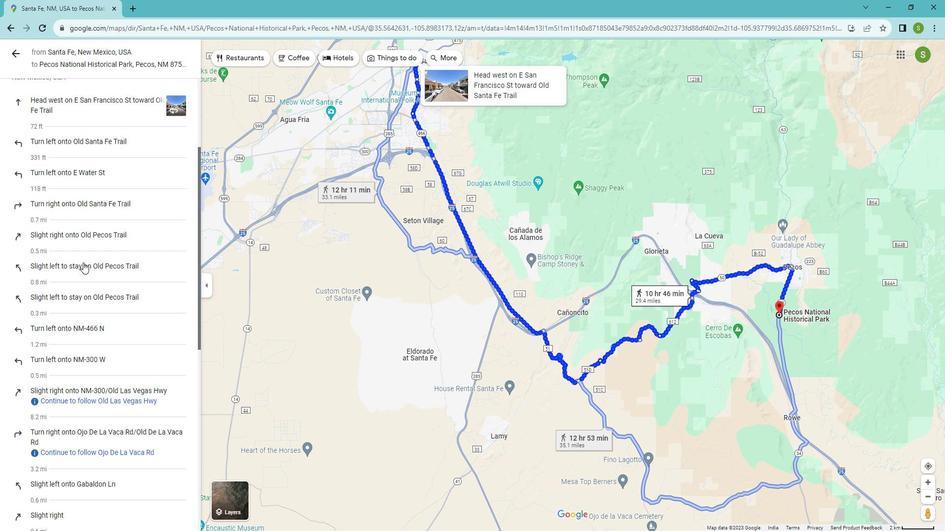
Action: Mouse moved to (92, 261)
Screenshot: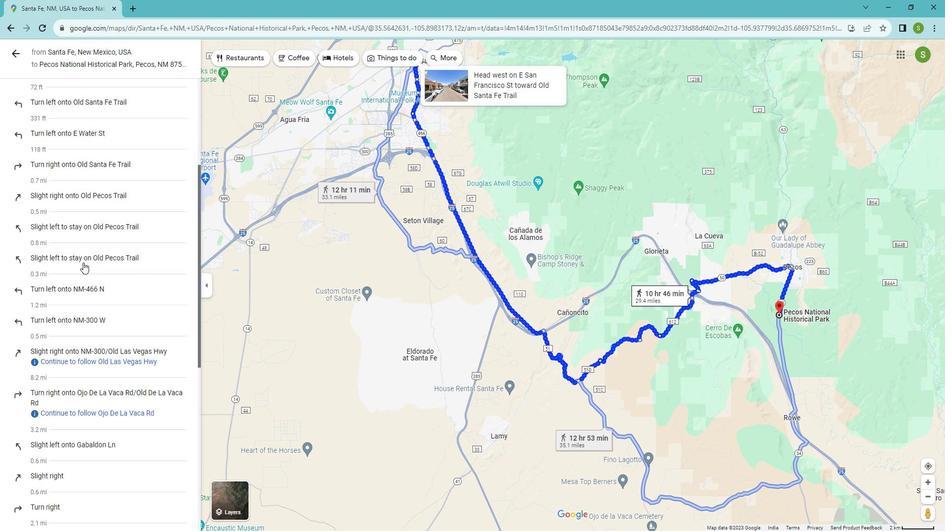 
Action: Mouse scrolled (92, 260) with delta (0, 0)
Screenshot: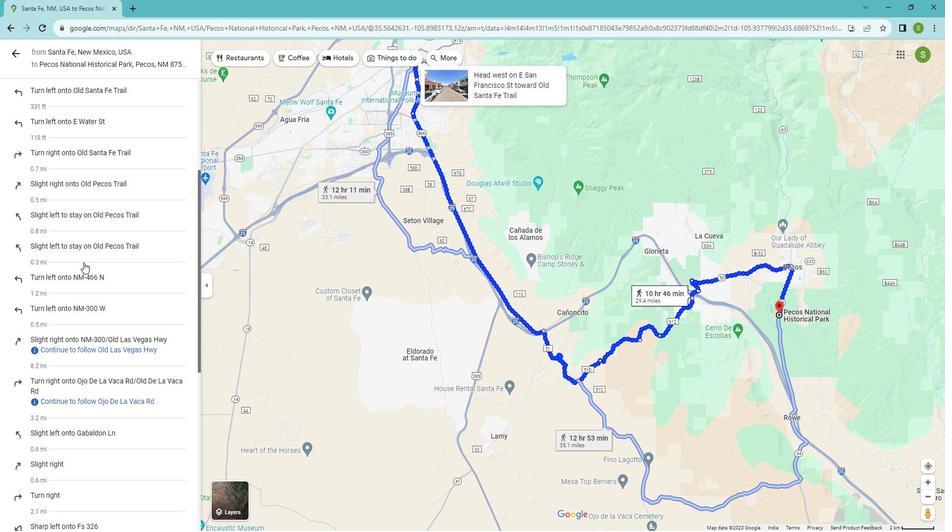 
Action: Mouse scrolled (92, 260) with delta (0, 0)
Screenshot: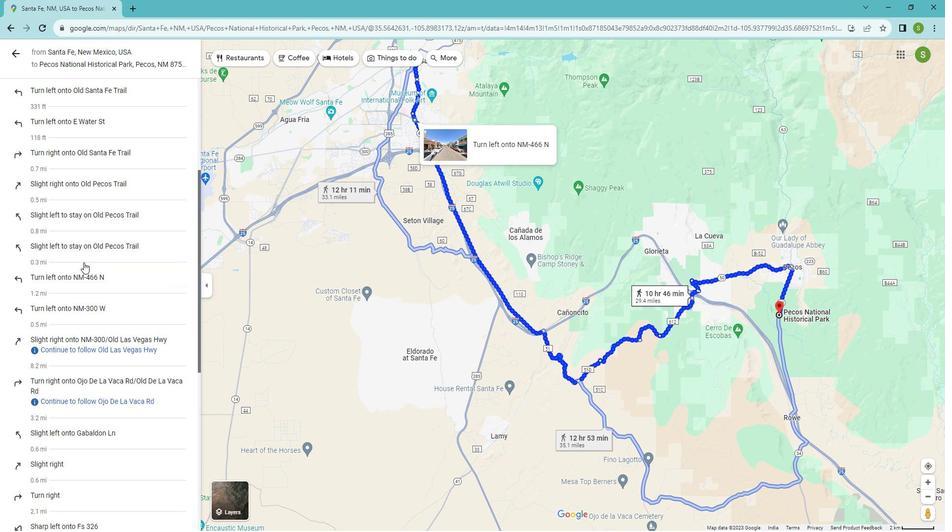 
Action: Mouse moved to (92, 260)
Screenshot: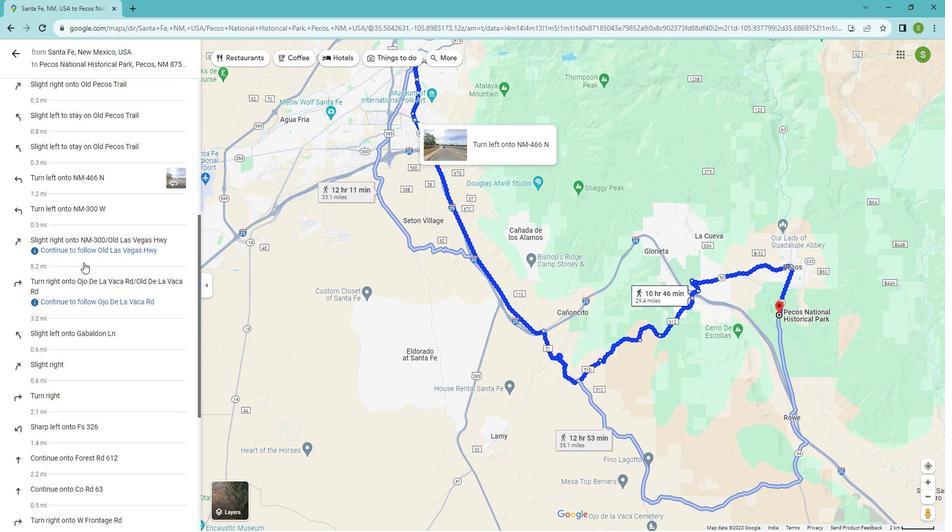 
Action: Mouse scrolled (92, 259) with delta (0, 0)
Screenshot: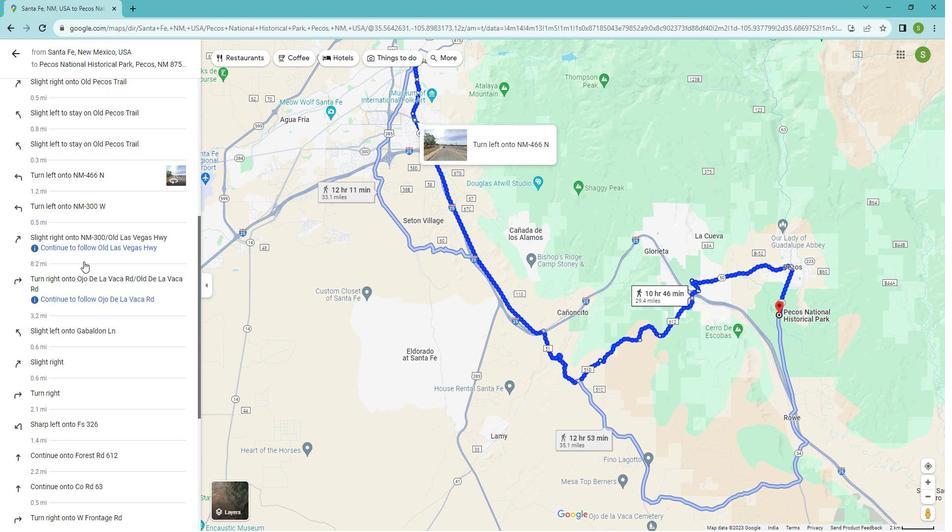 
Action: Mouse scrolled (92, 259) with delta (0, 0)
Screenshot: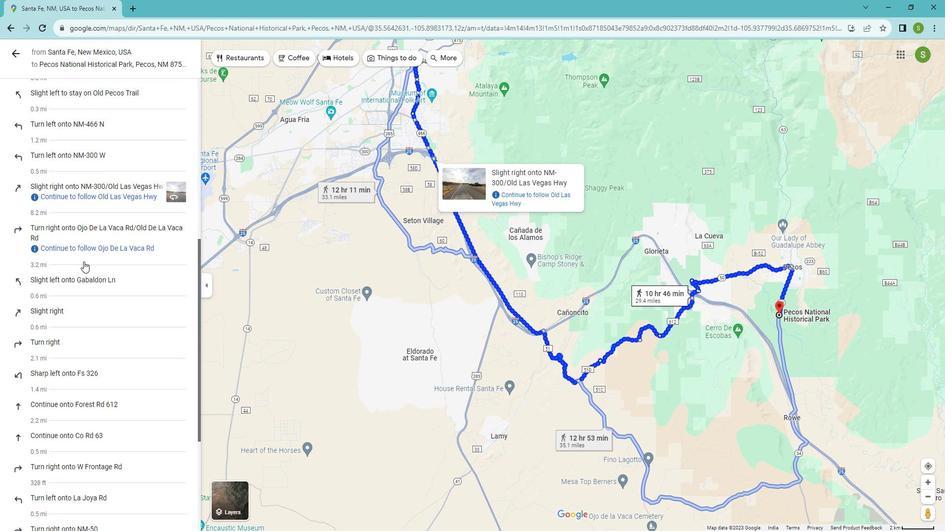 
Action: Mouse scrolled (92, 259) with delta (0, 0)
Screenshot: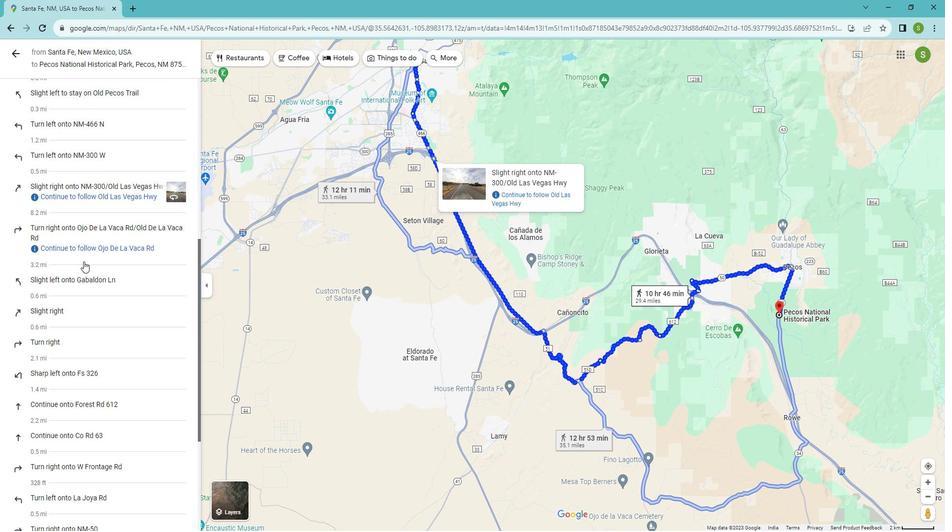 
Action: Mouse moved to (92, 259)
Screenshot: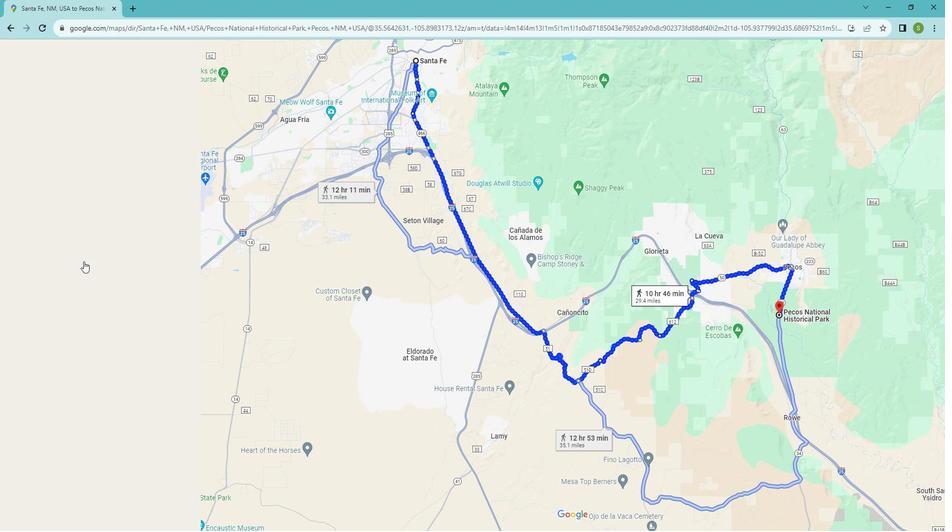 
Action: Mouse scrolled (92, 259) with delta (0, 0)
Screenshot: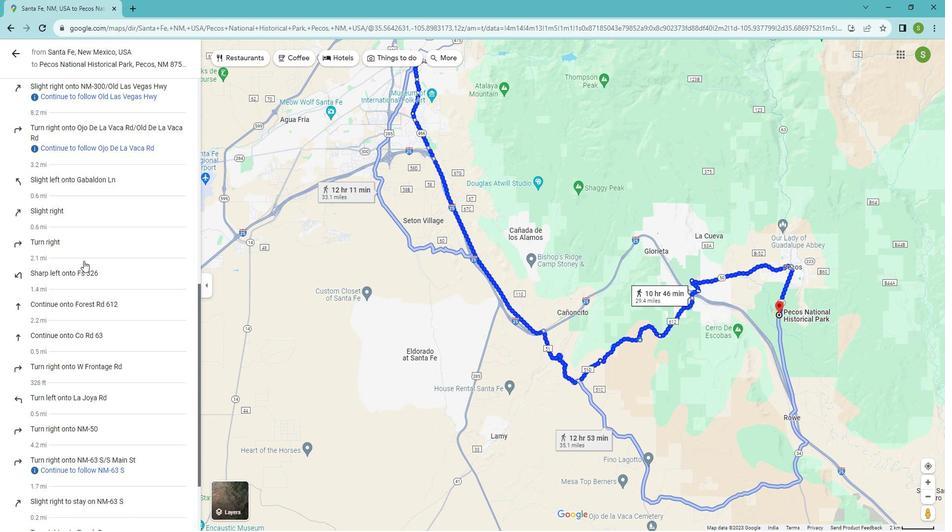 
Action: Mouse scrolled (92, 259) with delta (0, 0)
Screenshot: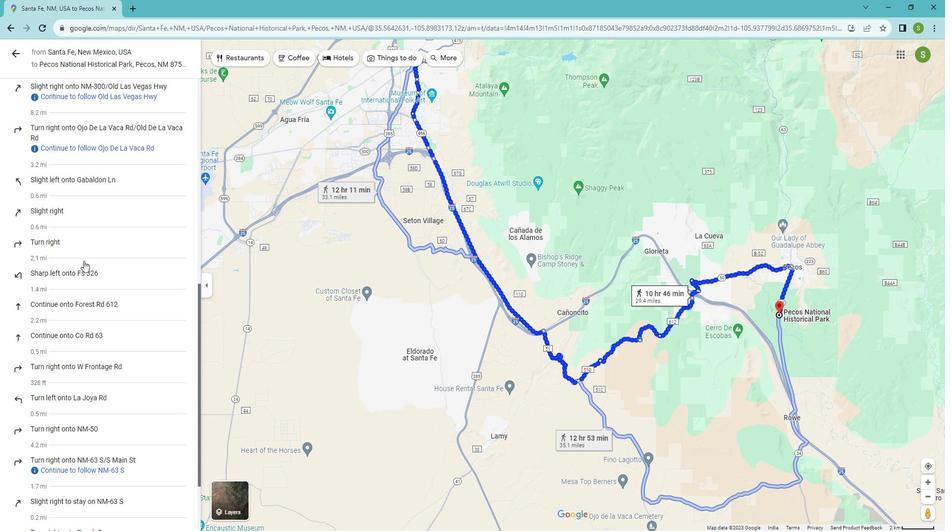 
Action: Mouse scrolled (92, 259) with delta (0, 0)
Screenshot: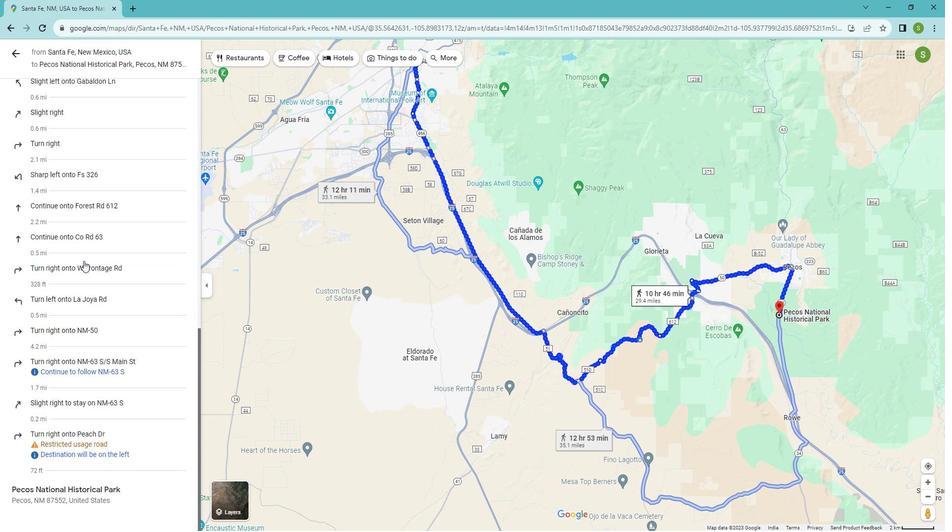 
Action: Mouse scrolled (92, 259) with delta (0, 0)
Screenshot: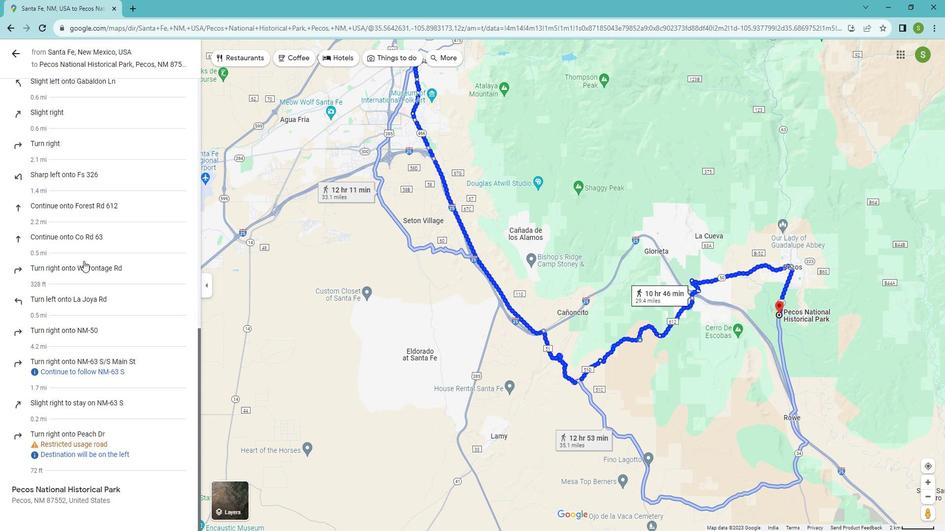 
Action: Mouse moved to (21, 59)
Screenshot: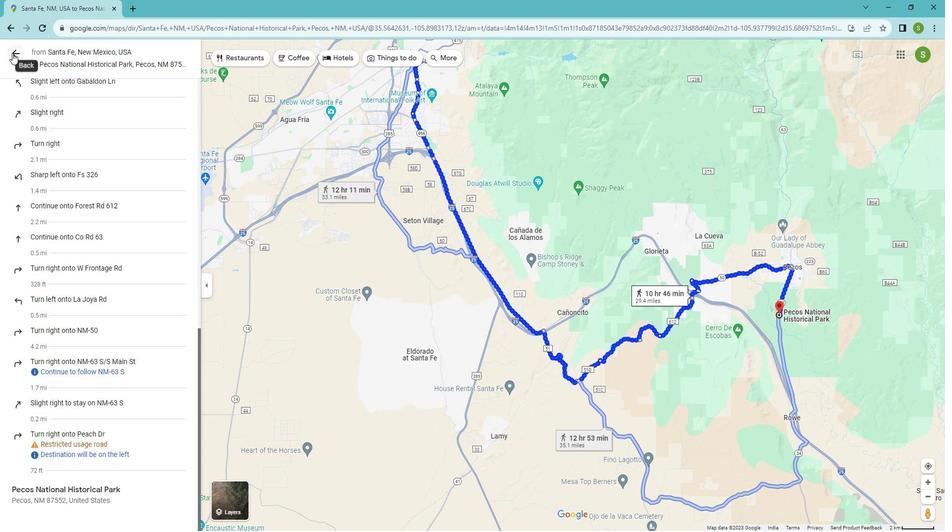 
Action: Mouse pressed left at (21, 59)
Screenshot: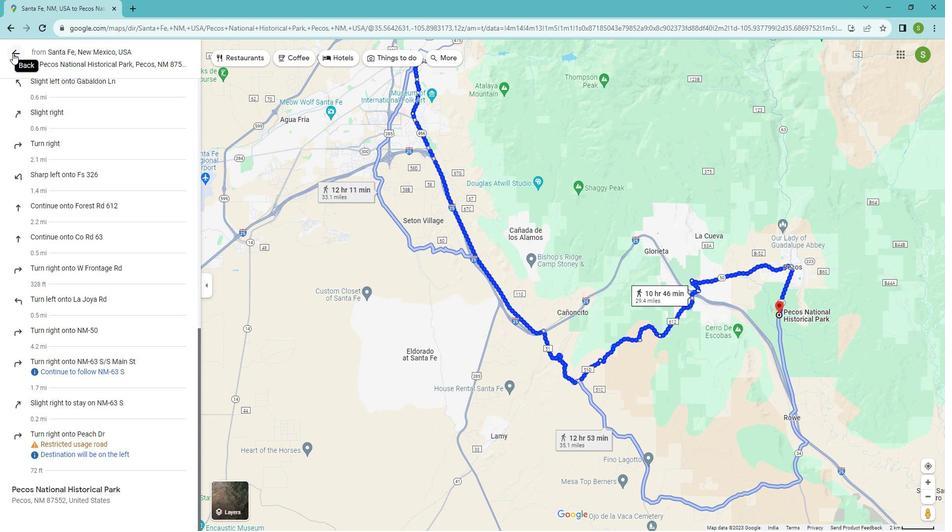 
Action: Mouse moved to (72, 61)
Screenshot: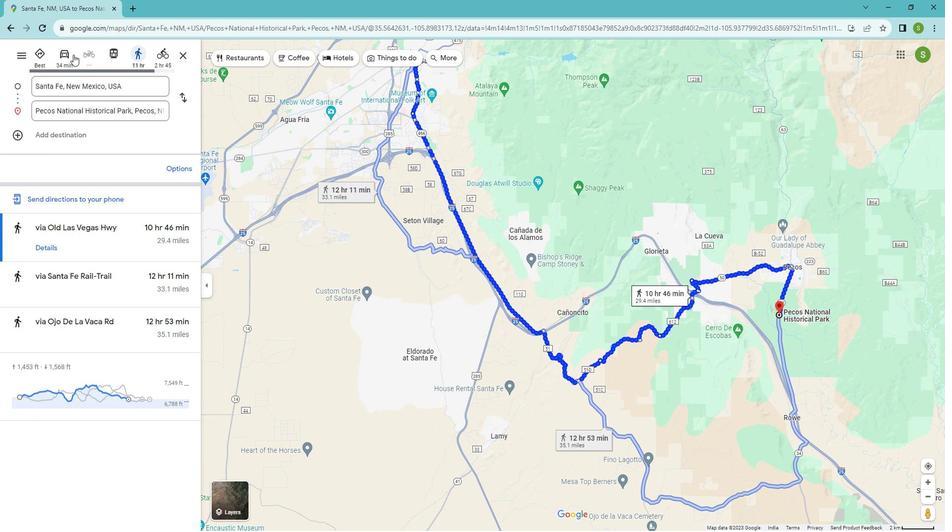 
Action: Mouse pressed left at (72, 61)
Screenshot: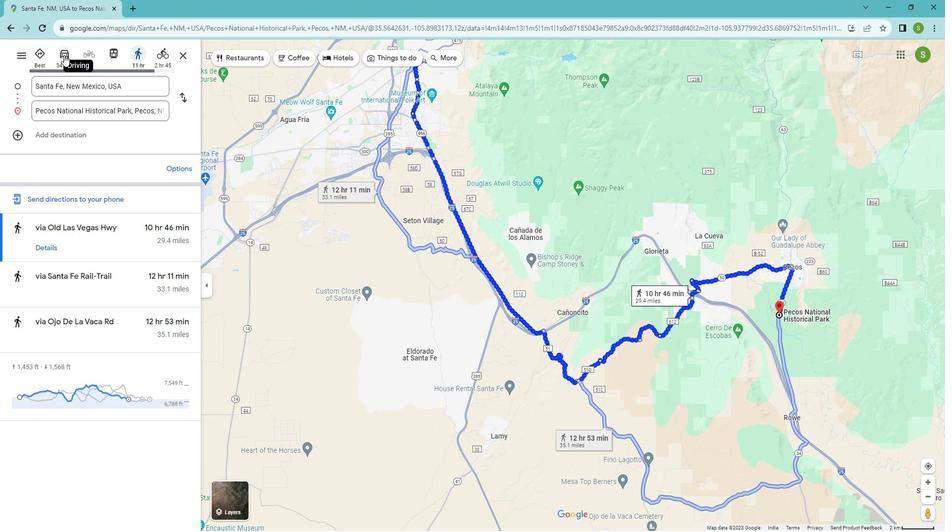 
Action: Mouse moved to (61, 267)
Screenshot: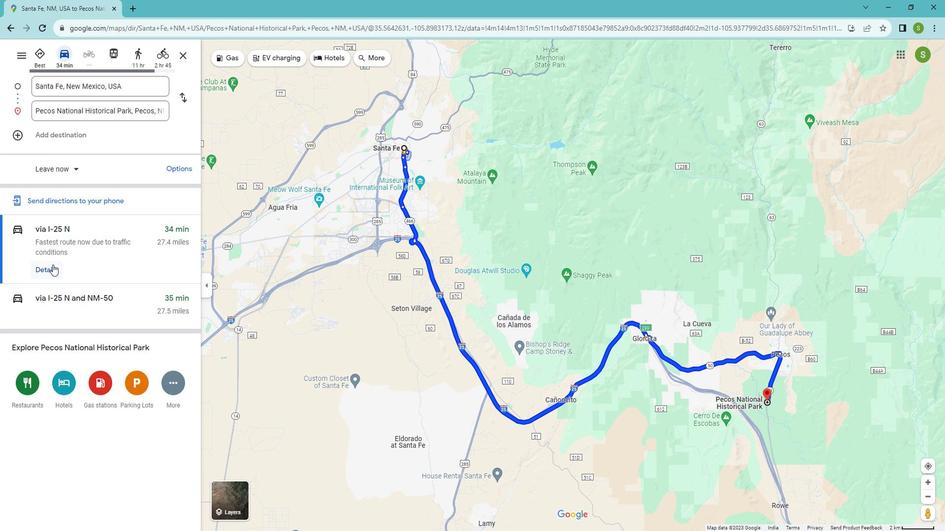 
Action: Mouse pressed left at (61, 267)
Screenshot: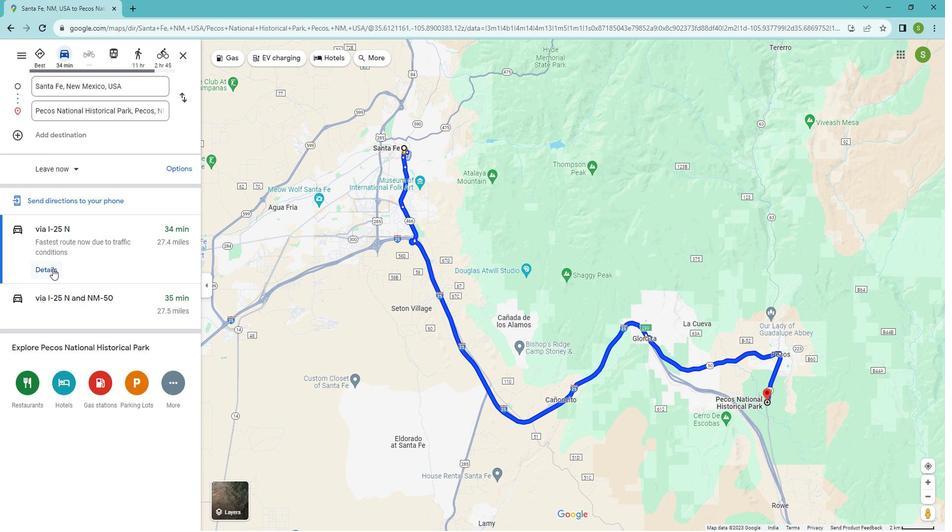 
Action: Mouse moved to (429, 292)
Screenshot: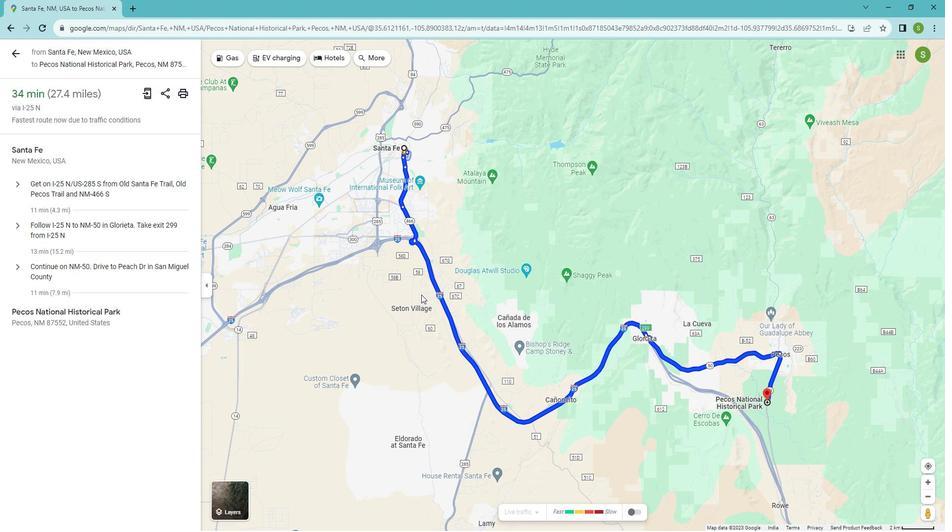 
